 Task: Create a due date automation trigger when advanced on, on the tuesday of the week before a card is due add fields without custom field "Resume" set to a date not in this week at 11:00 AM.
Action: Mouse moved to (859, 263)
Screenshot: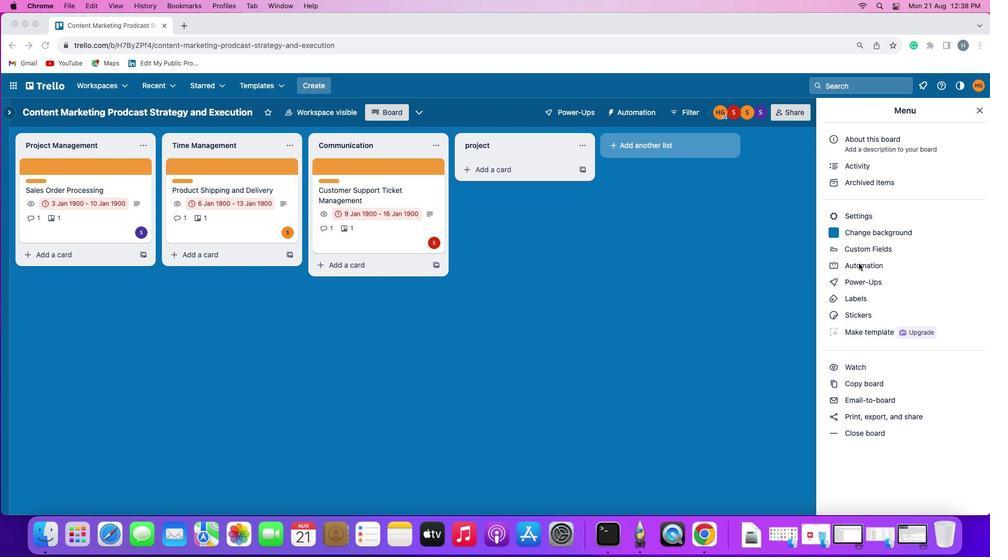 
Action: Mouse pressed left at (859, 263)
Screenshot: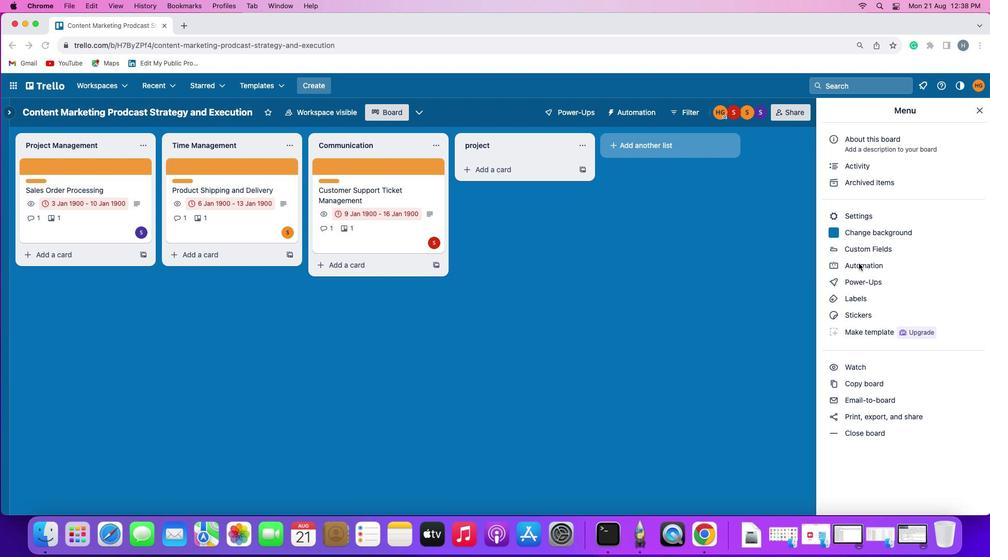 
Action: Mouse pressed left at (859, 263)
Screenshot: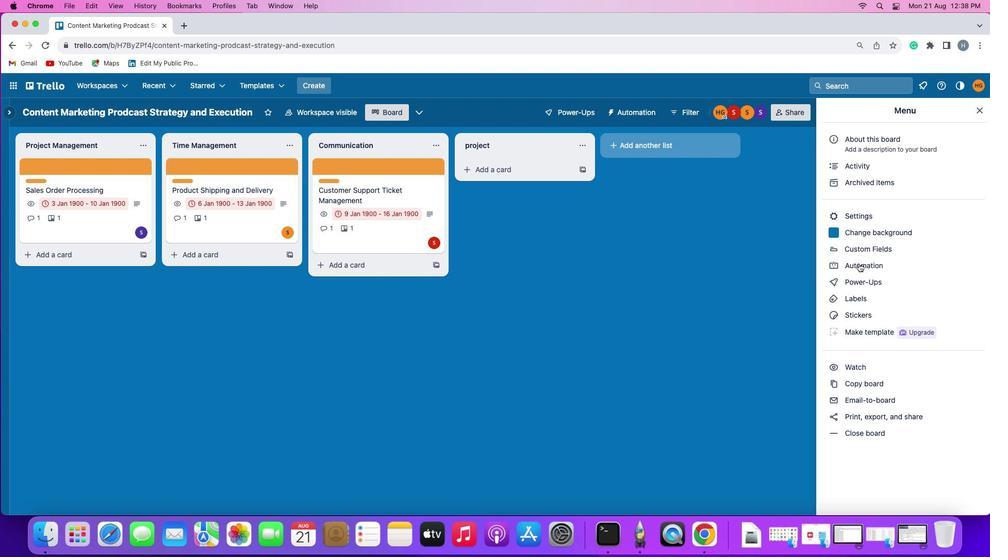 
Action: Mouse moved to (50, 241)
Screenshot: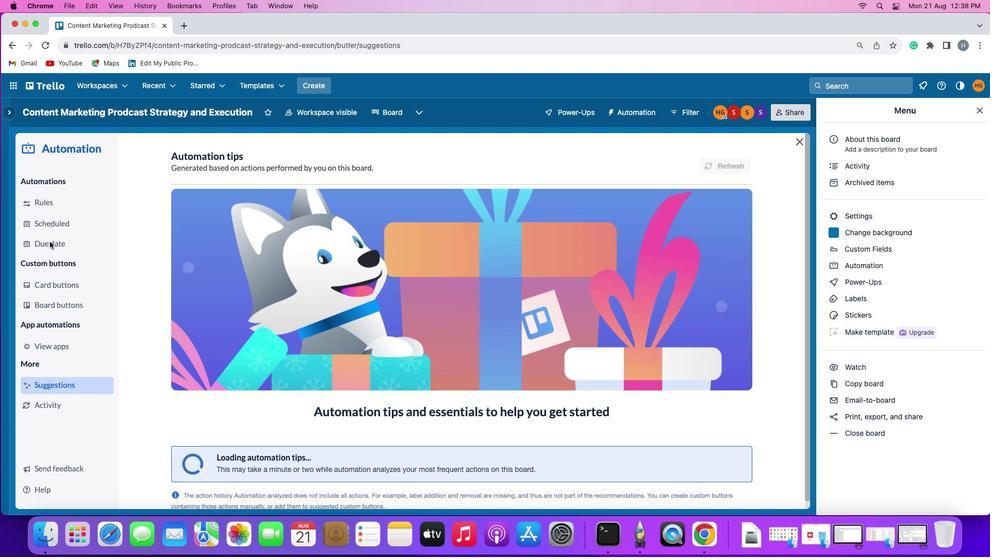
Action: Mouse pressed left at (50, 241)
Screenshot: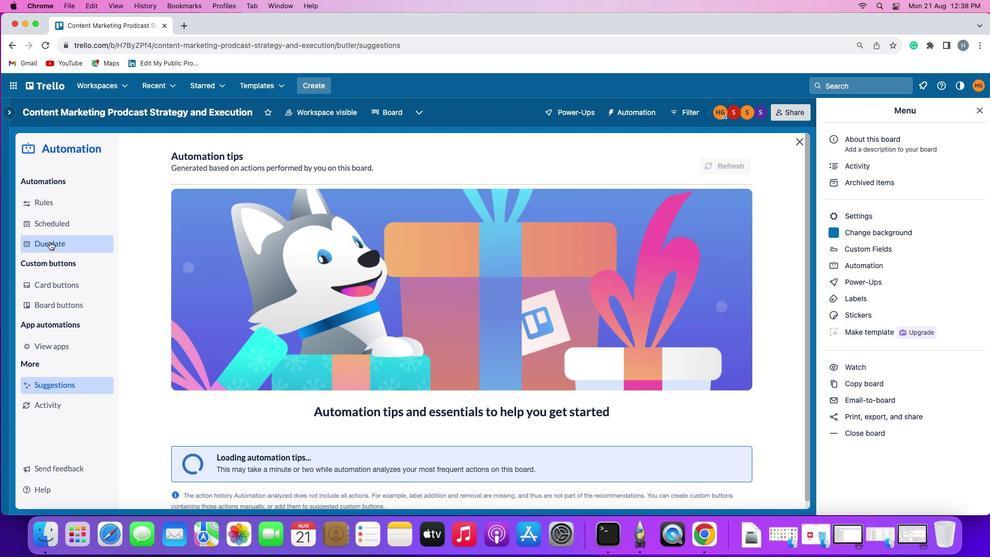 
Action: Mouse moved to (710, 155)
Screenshot: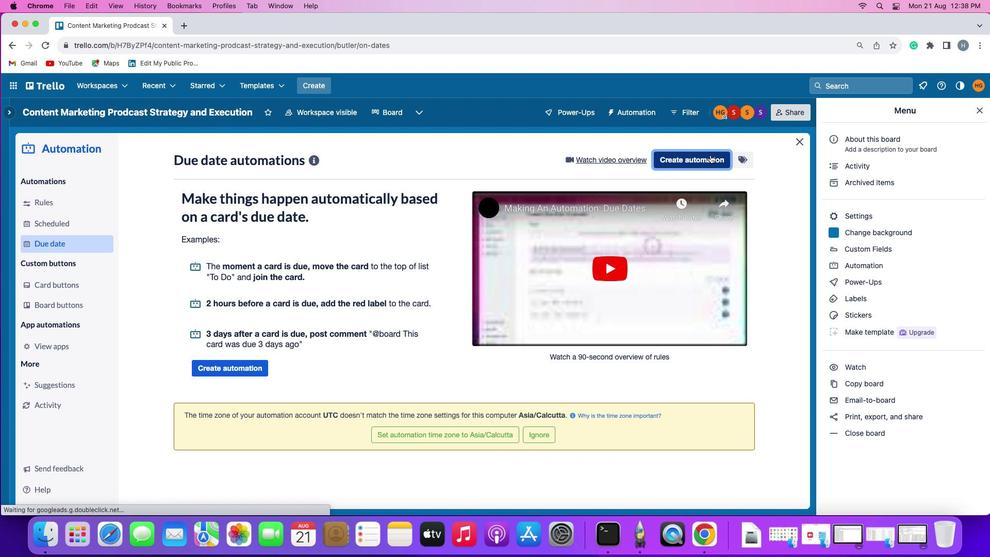 
Action: Mouse pressed left at (710, 155)
Screenshot: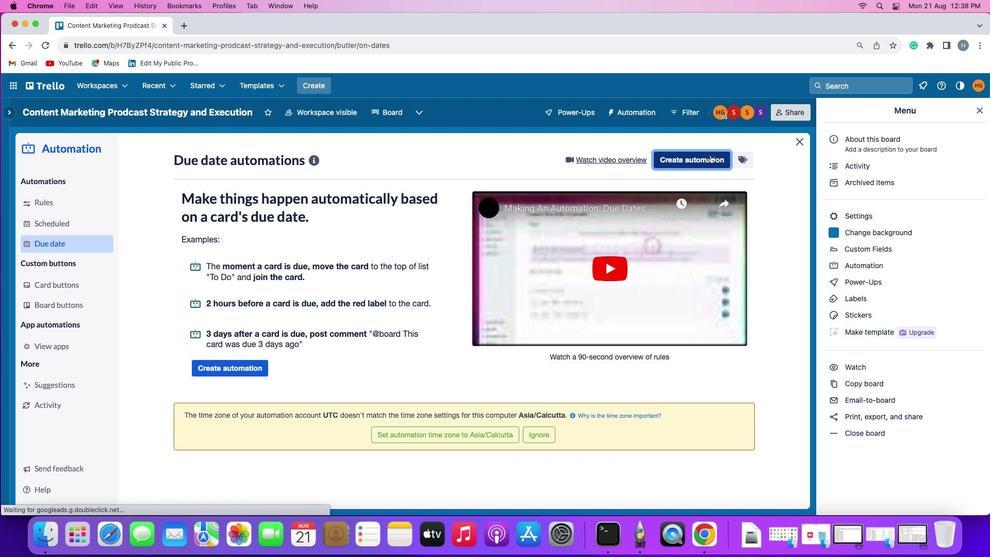
Action: Mouse moved to (197, 260)
Screenshot: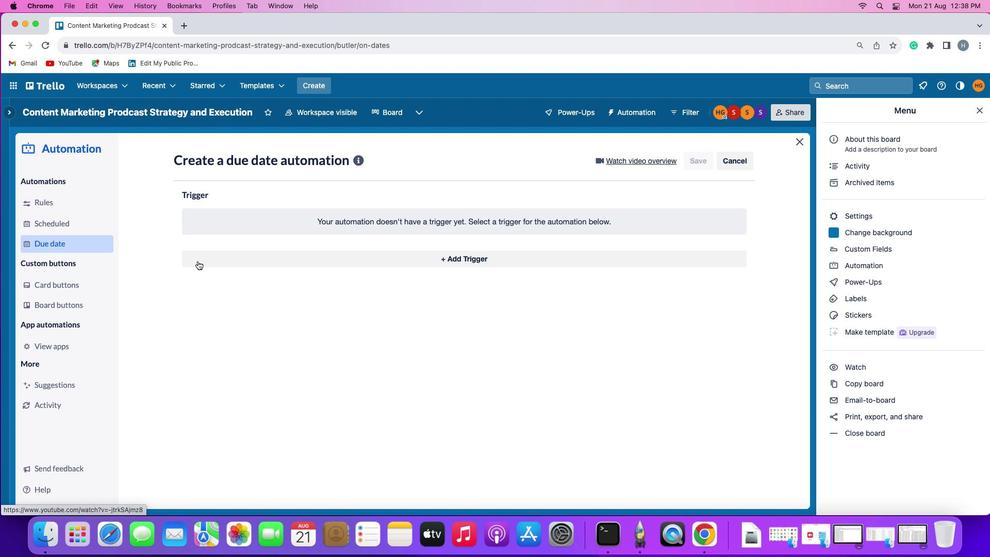 
Action: Mouse pressed left at (197, 260)
Screenshot: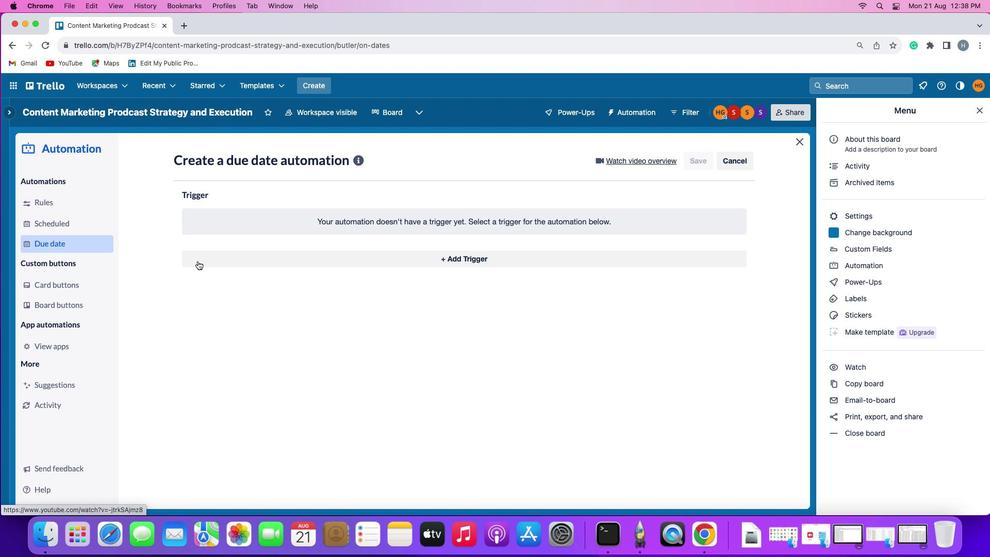 
Action: Mouse moved to (226, 456)
Screenshot: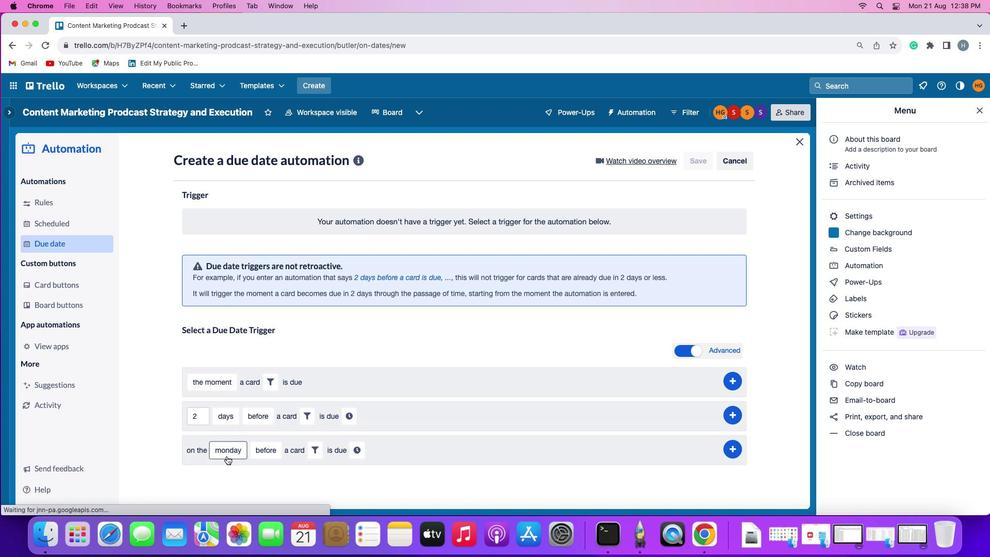 
Action: Mouse pressed left at (226, 456)
Screenshot: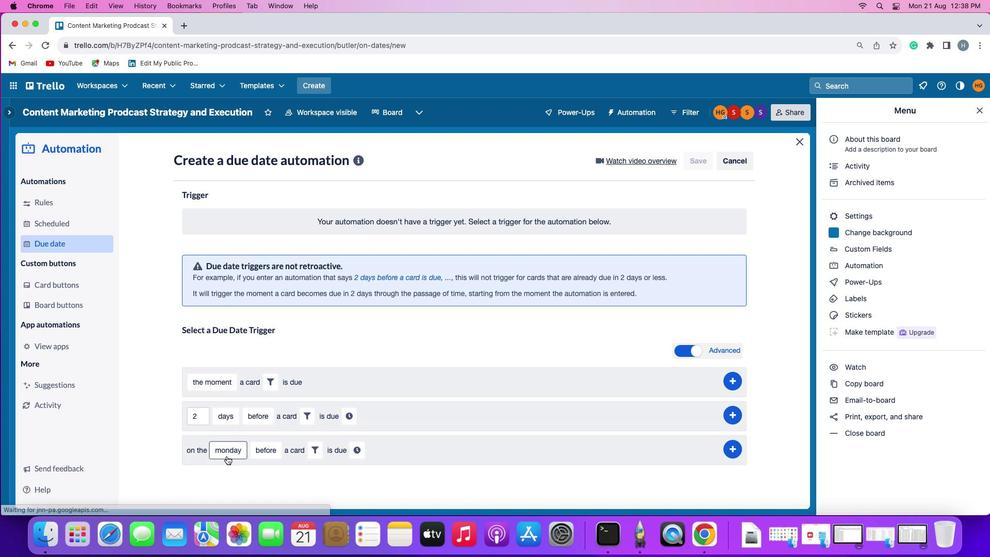 
Action: Mouse moved to (257, 332)
Screenshot: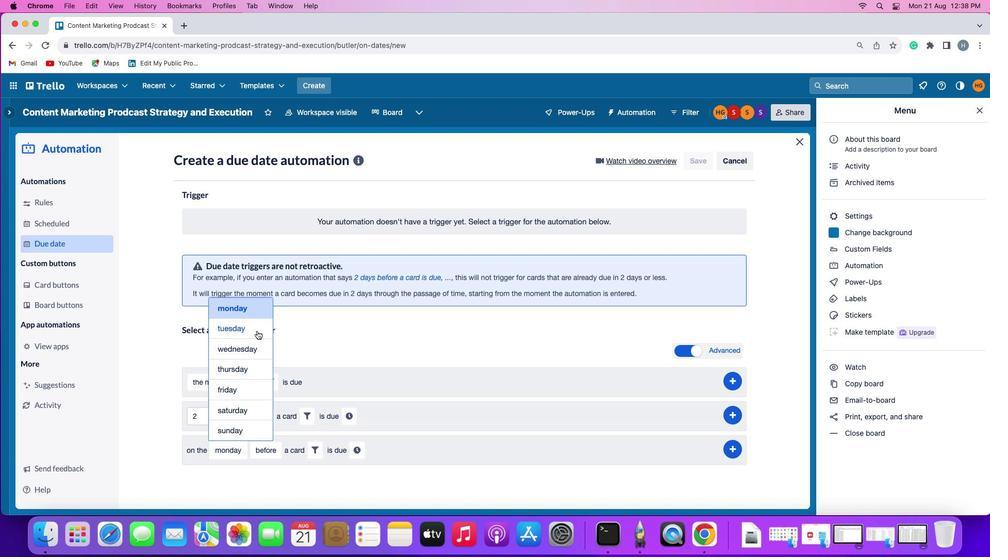 
Action: Mouse pressed left at (257, 332)
Screenshot: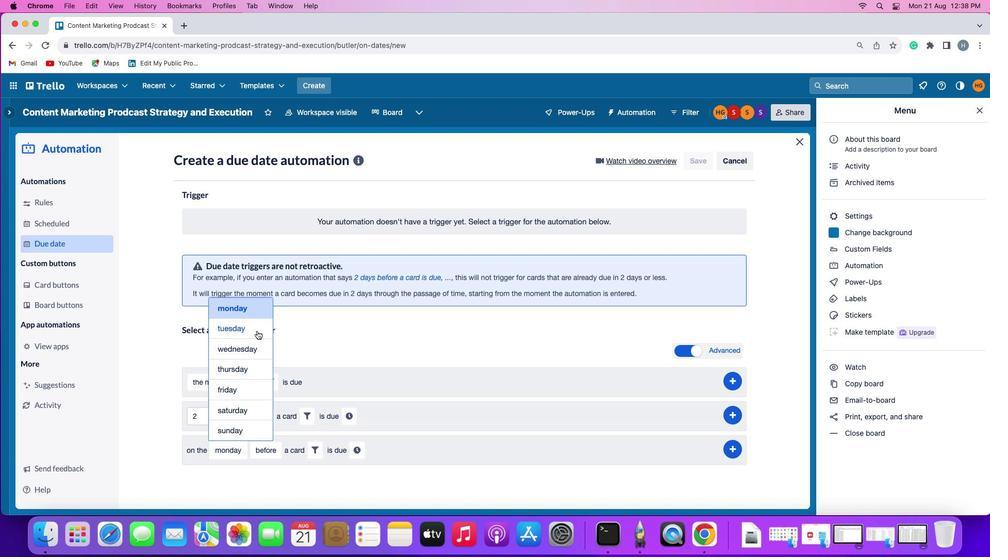 
Action: Mouse moved to (255, 450)
Screenshot: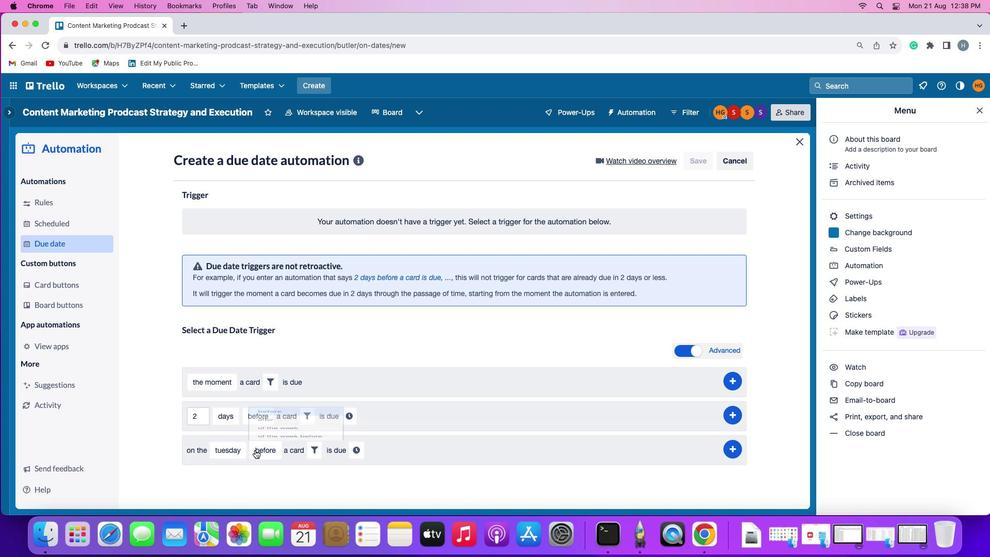 
Action: Mouse pressed left at (255, 450)
Screenshot: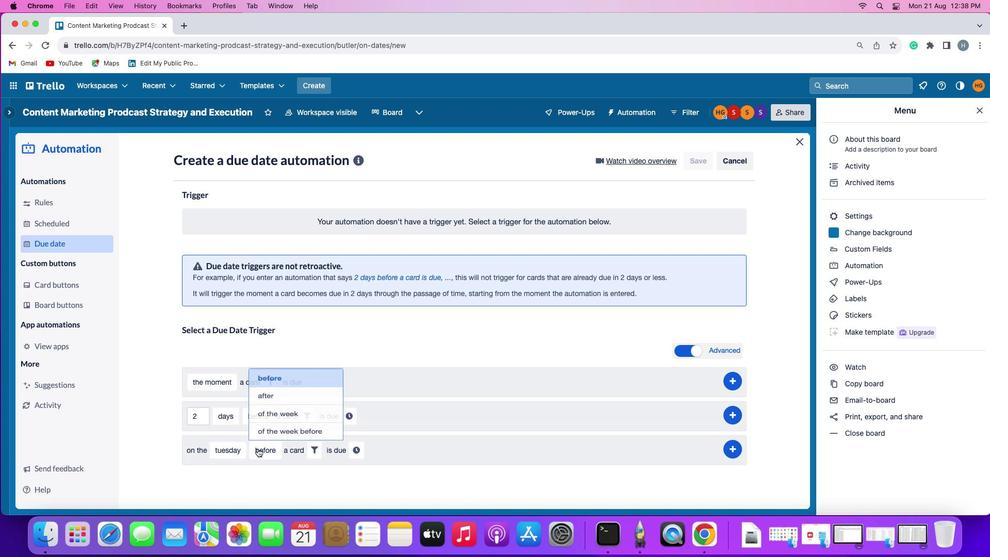 
Action: Mouse moved to (283, 436)
Screenshot: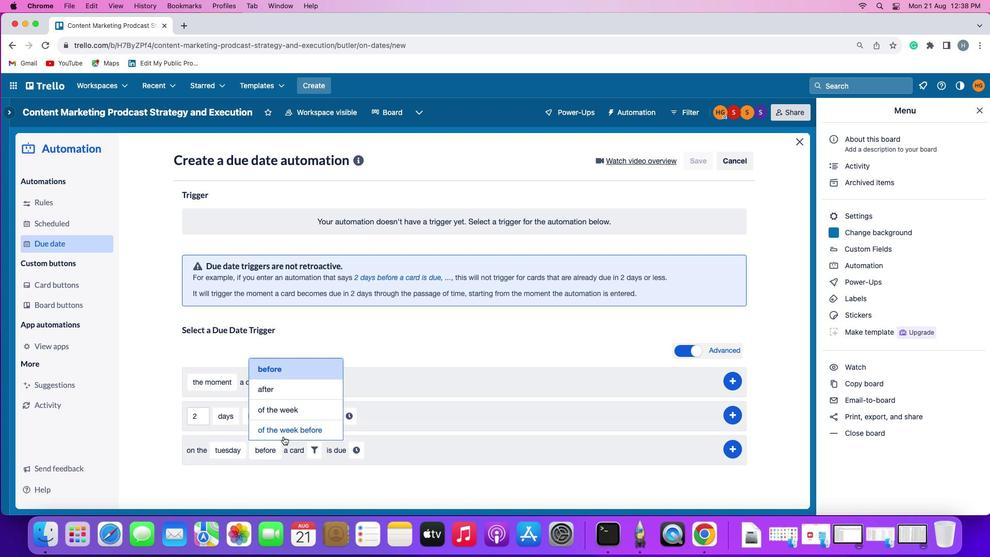 
Action: Mouse pressed left at (283, 436)
Screenshot: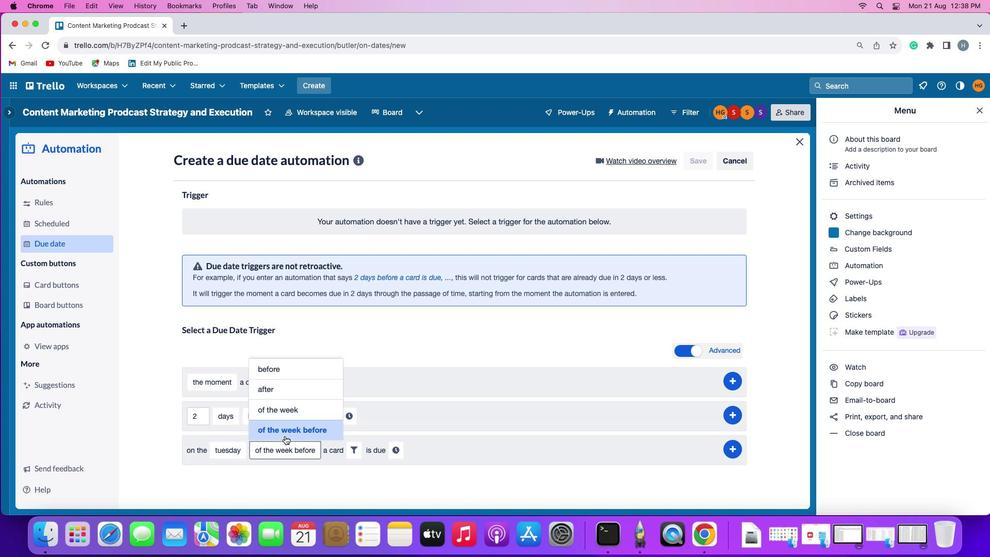 
Action: Mouse moved to (356, 452)
Screenshot: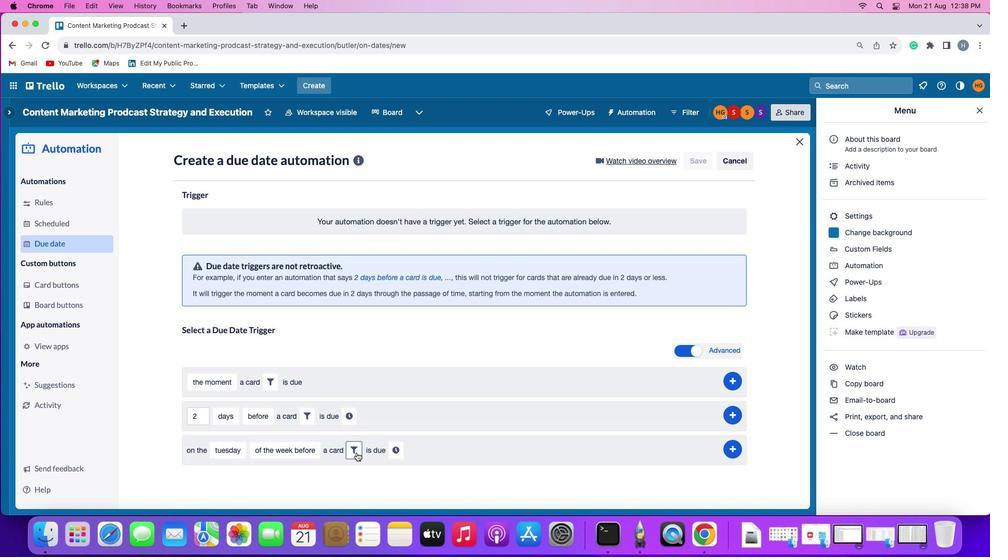 
Action: Mouse pressed left at (356, 452)
Screenshot: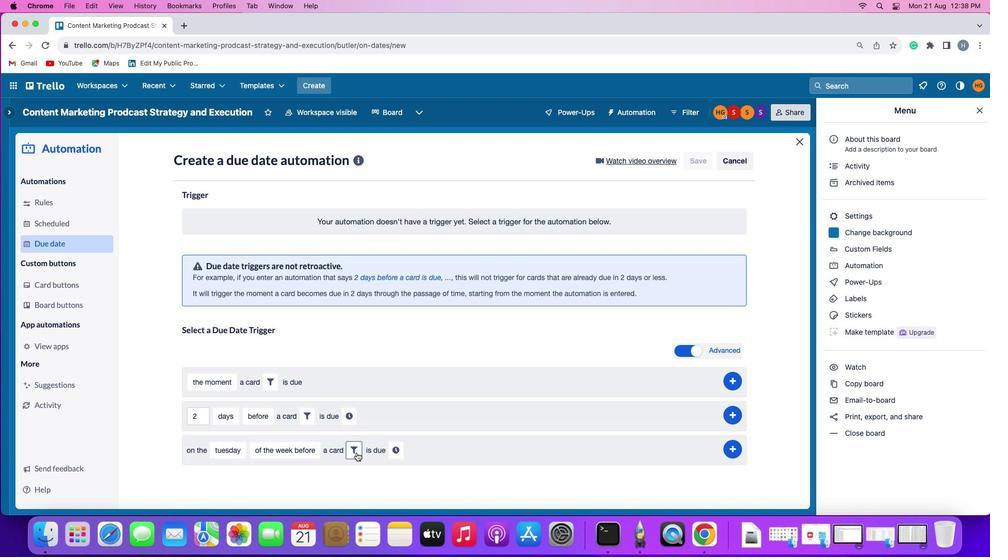 
Action: Mouse moved to (528, 481)
Screenshot: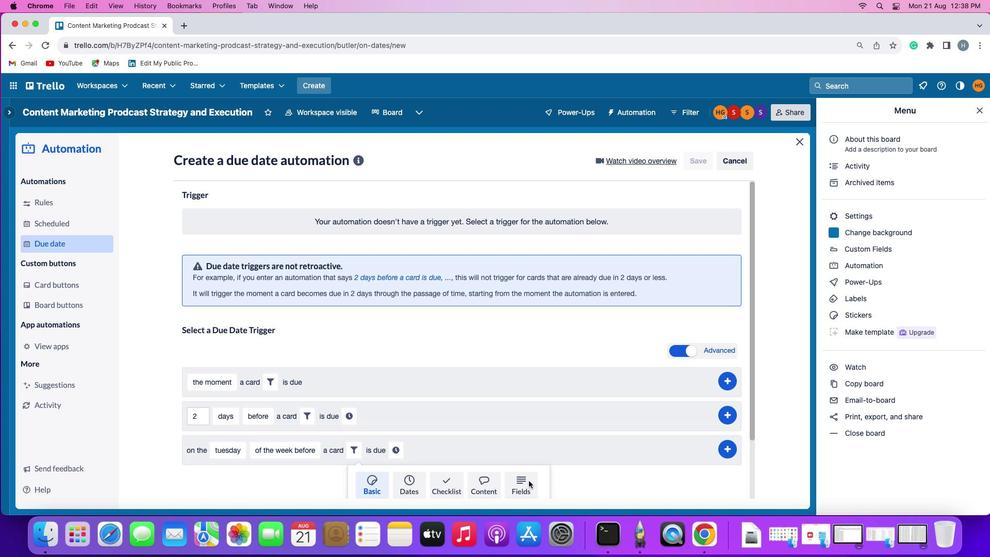 
Action: Mouse pressed left at (528, 481)
Screenshot: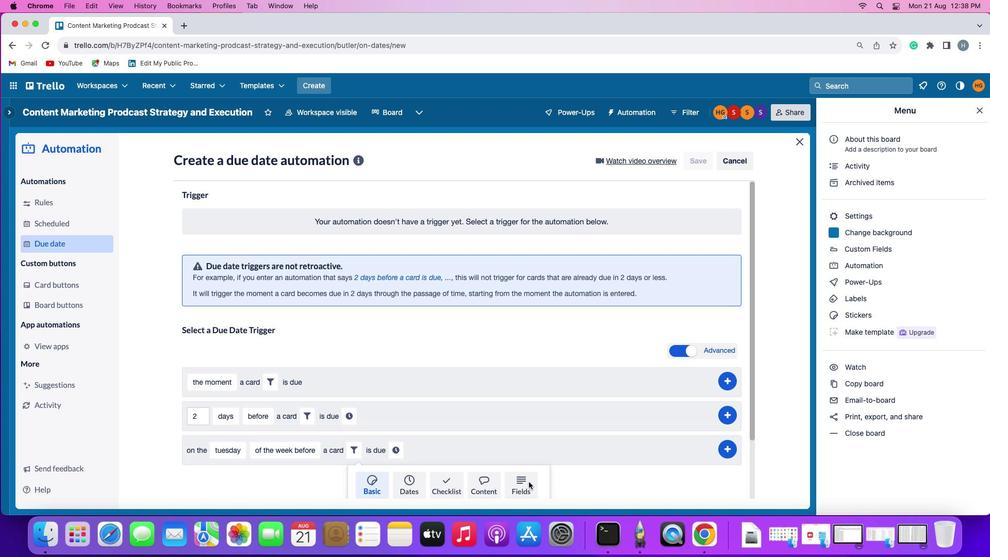 
Action: Mouse moved to (326, 476)
Screenshot: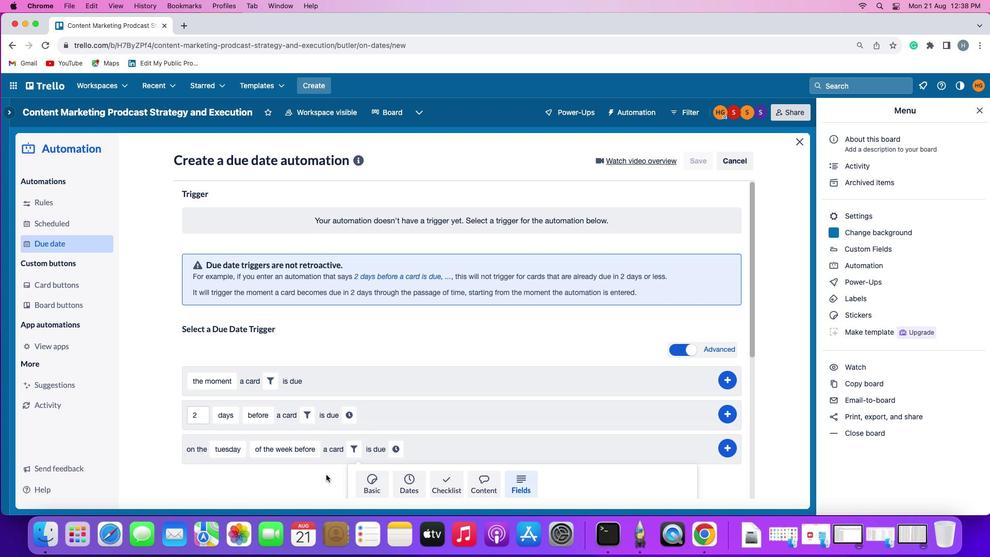 
Action: Mouse scrolled (326, 476) with delta (0, 0)
Screenshot: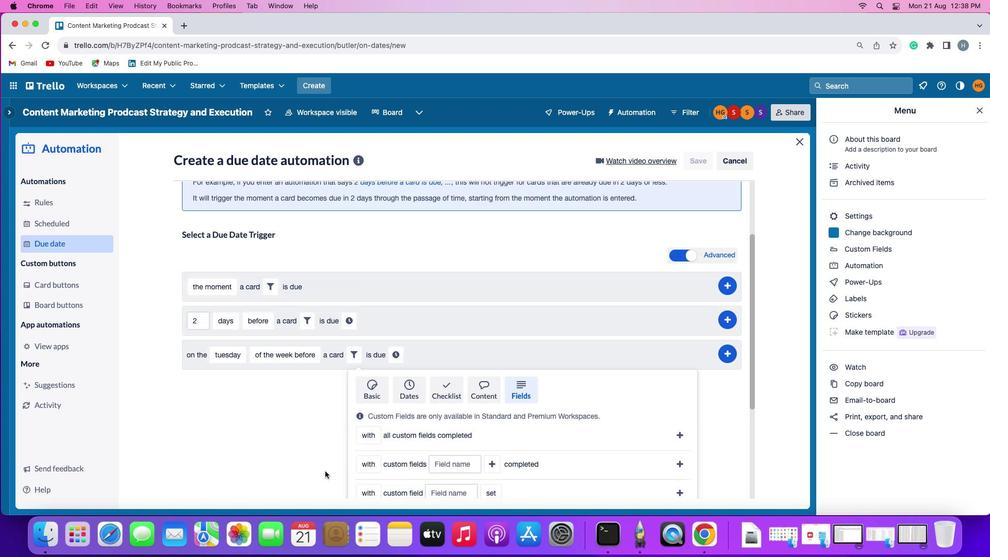 
Action: Mouse scrolled (326, 476) with delta (0, 0)
Screenshot: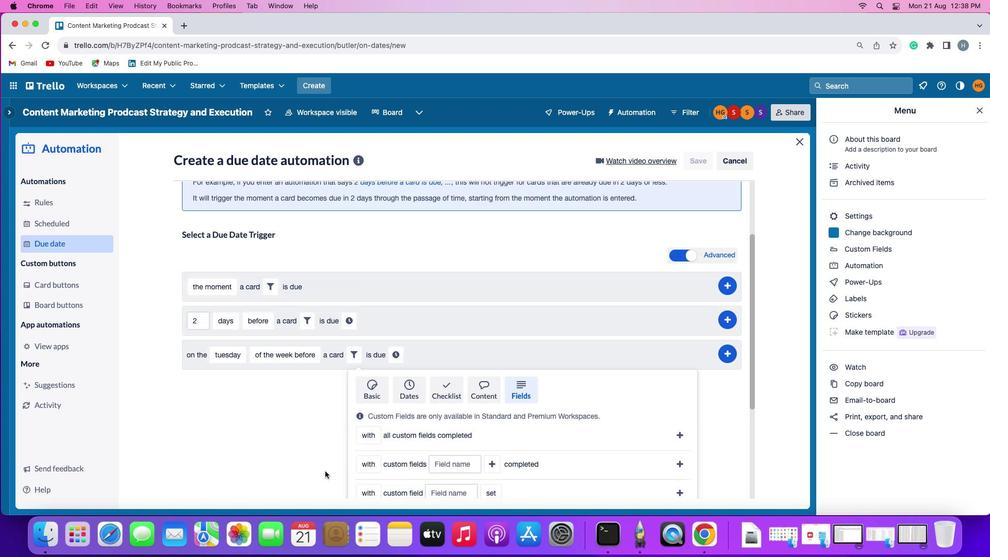 
Action: Mouse scrolled (326, 476) with delta (0, -1)
Screenshot: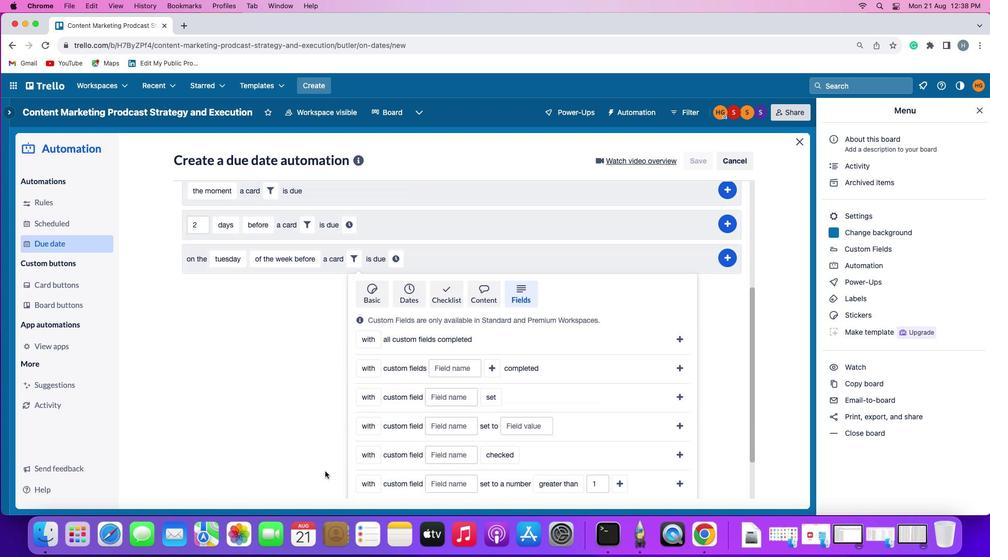 
Action: Mouse moved to (326, 475)
Screenshot: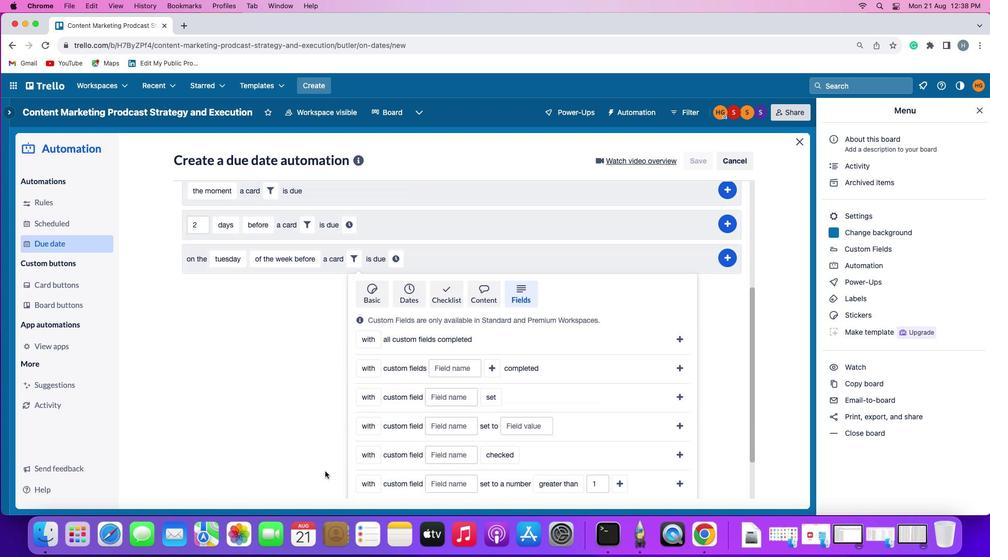 
Action: Mouse scrolled (326, 475) with delta (0, -2)
Screenshot: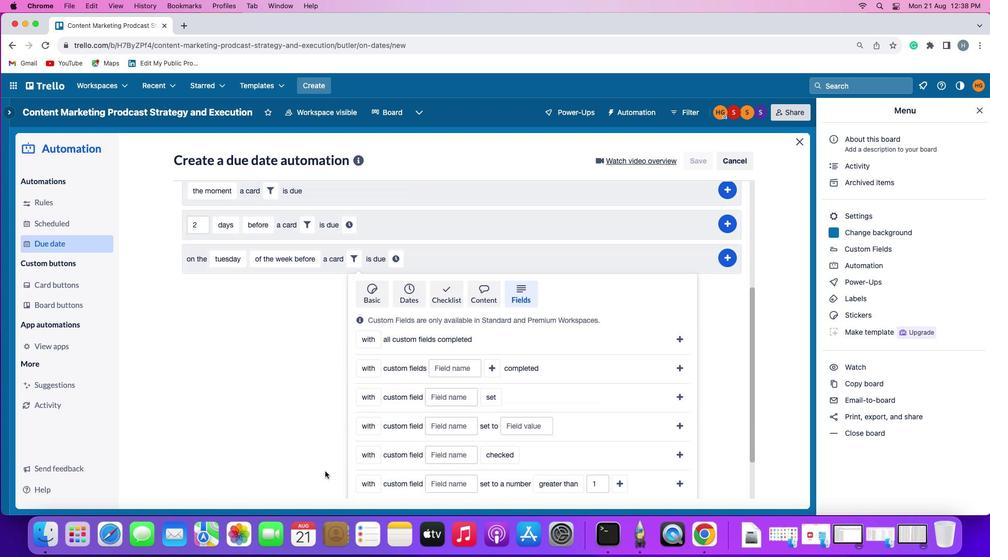 
Action: Mouse moved to (324, 471)
Screenshot: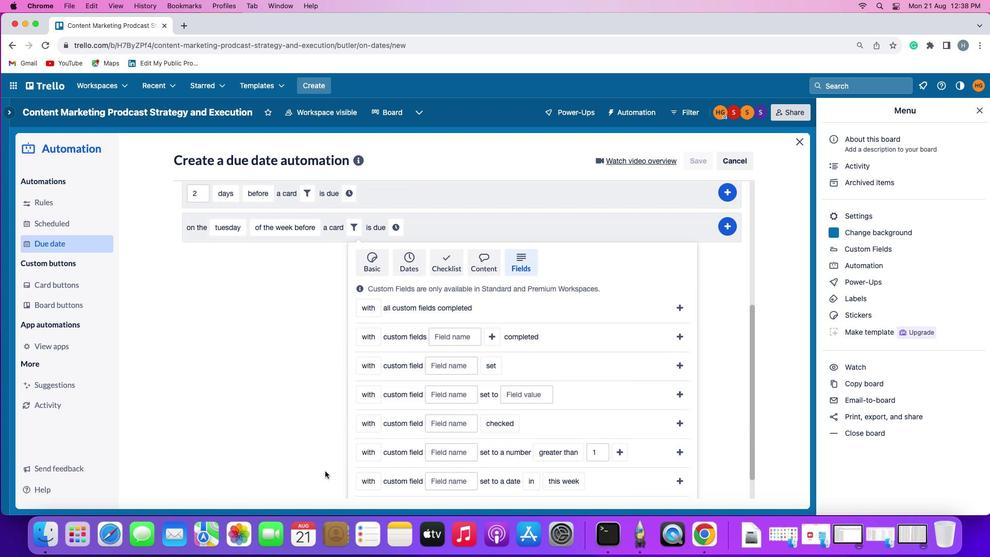 
Action: Mouse scrolled (324, 471) with delta (0, 0)
Screenshot: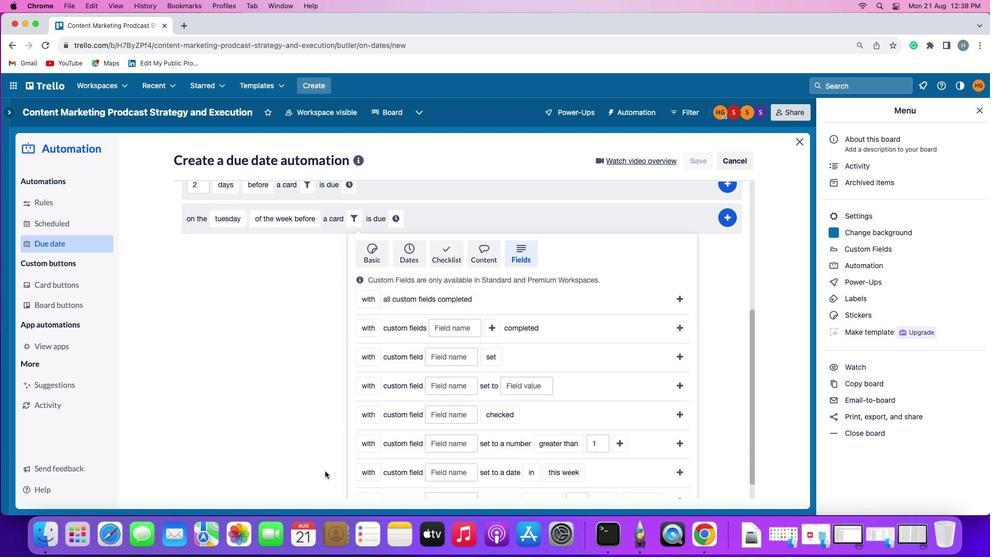 
Action: Mouse scrolled (324, 471) with delta (0, 0)
Screenshot: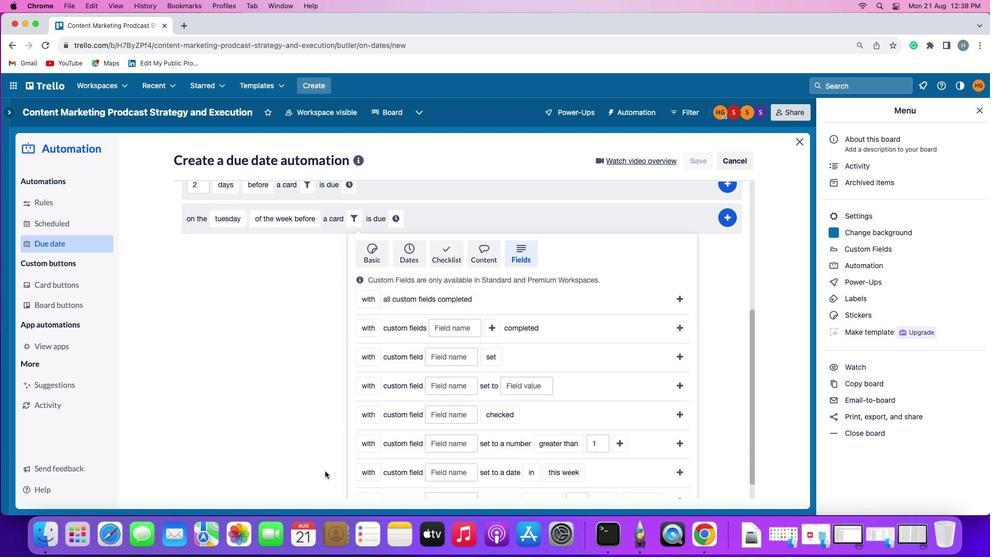 
Action: Mouse scrolled (324, 471) with delta (0, -1)
Screenshot: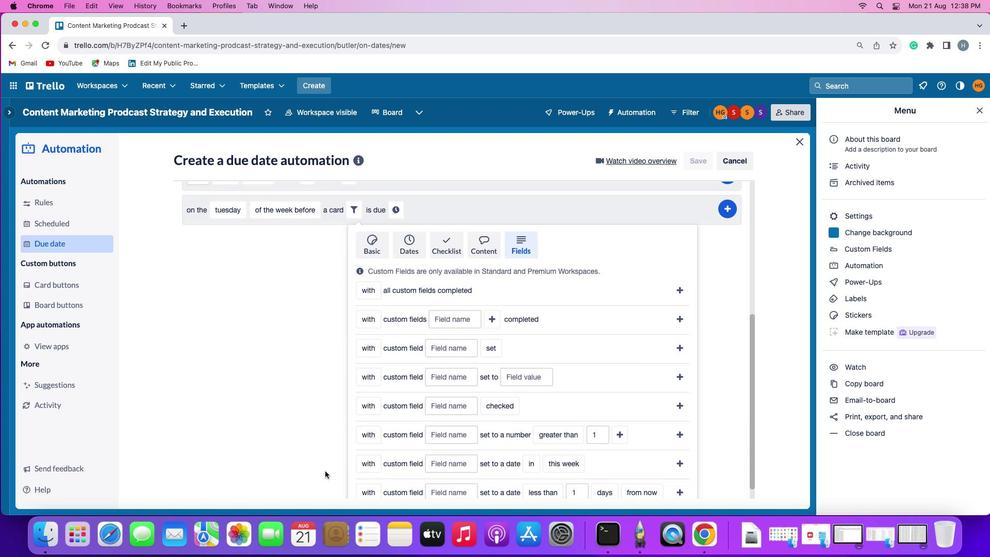 
Action: Mouse moved to (324, 471)
Screenshot: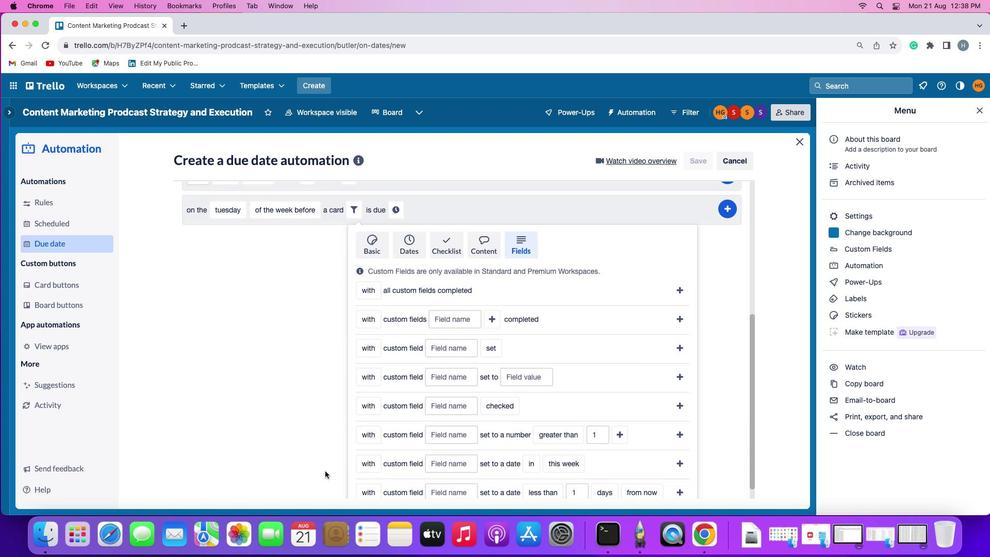 
Action: Mouse scrolled (324, 471) with delta (0, -2)
Screenshot: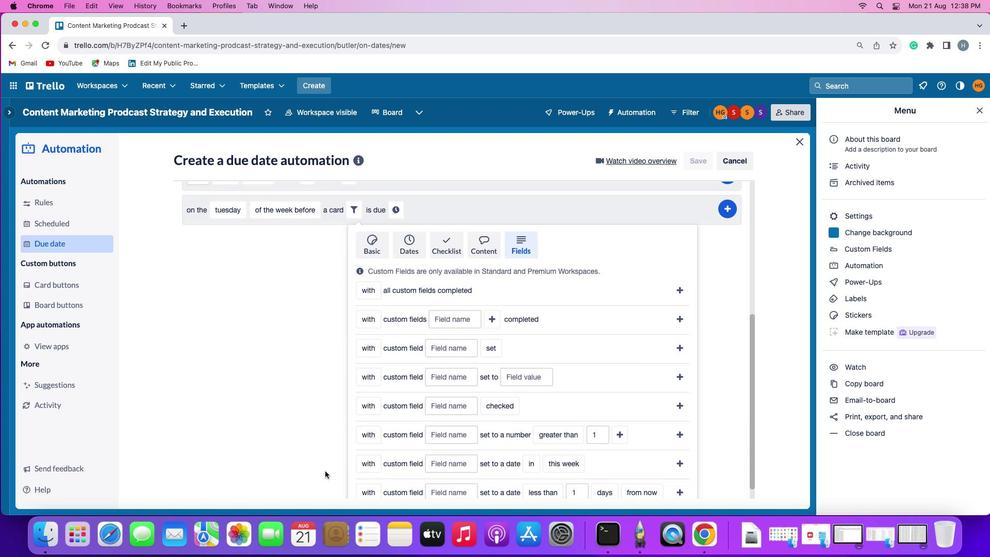 
Action: Mouse scrolled (324, 471) with delta (0, -3)
Screenshot: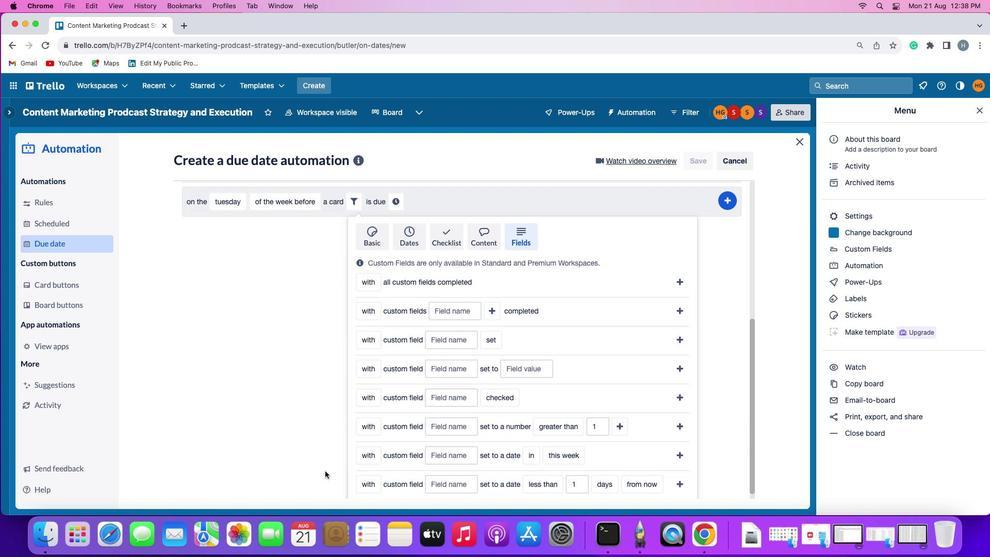 
Action: Mouse scrolled (324, 471) with delta (0, 0)
Screenshot: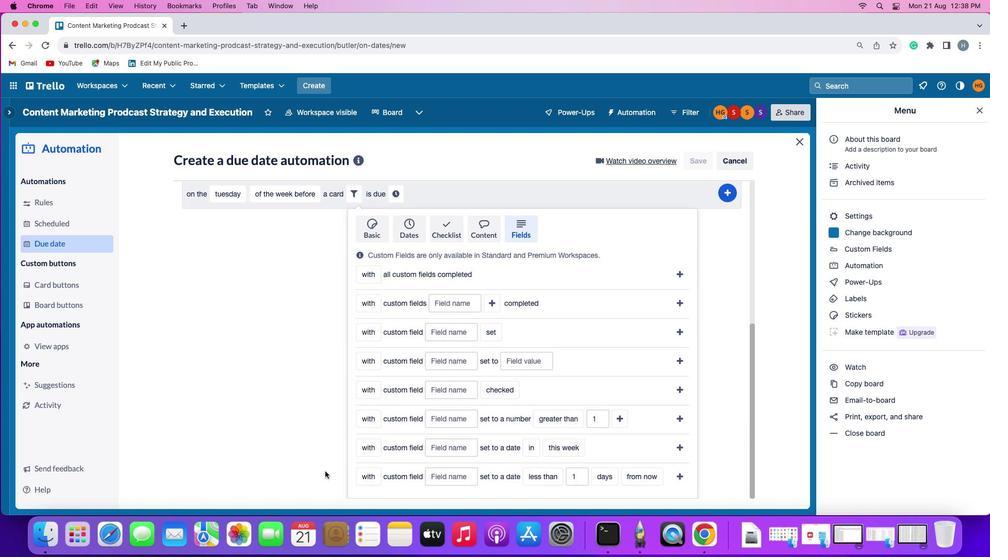 
Action: Mouse scrolled (324, 471) with delta (0, 0)
Screenshot: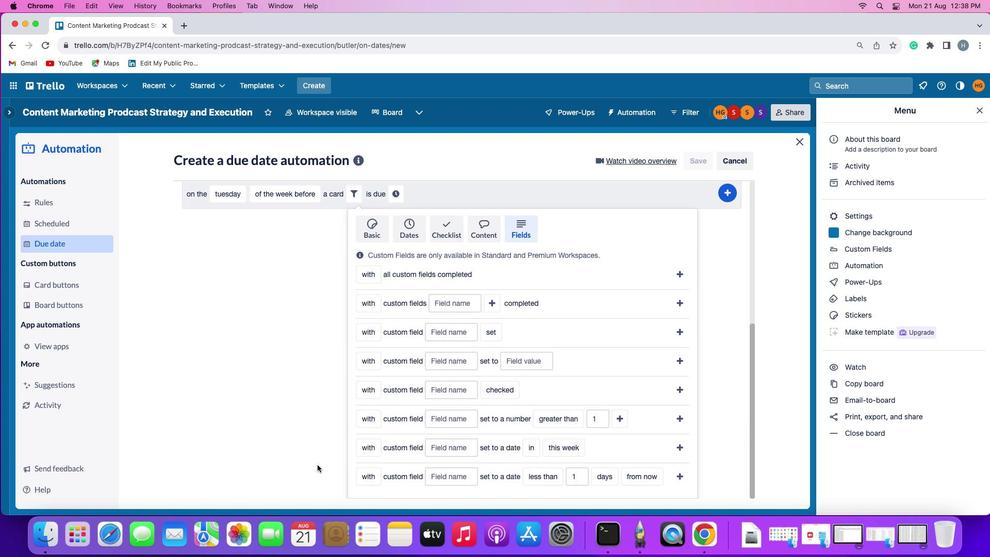 
Action: Mouse scrolled (324, 471) with delta (0, -1)
Screenshot: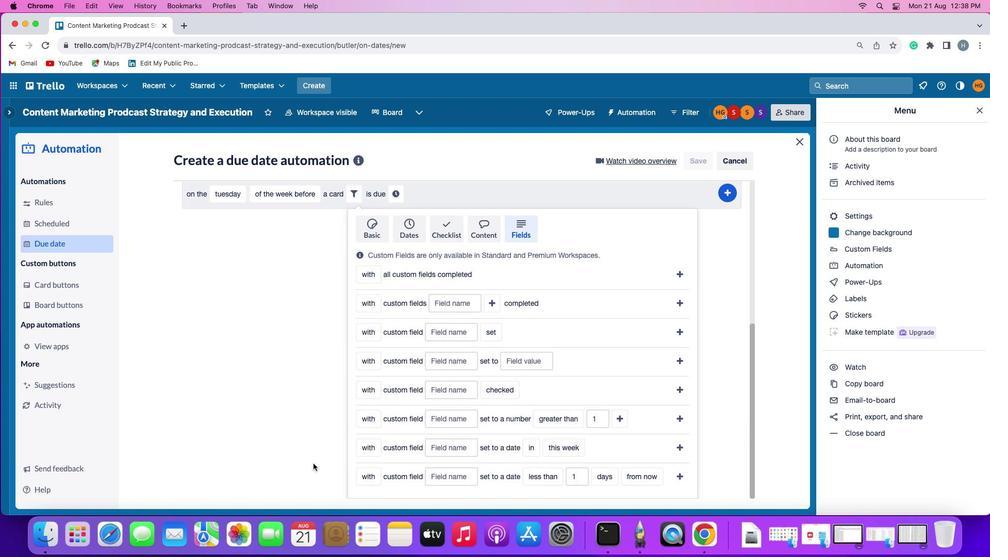 
Action: Mouse scrolled (324, 471) with delta (0, -2)
Screenshot: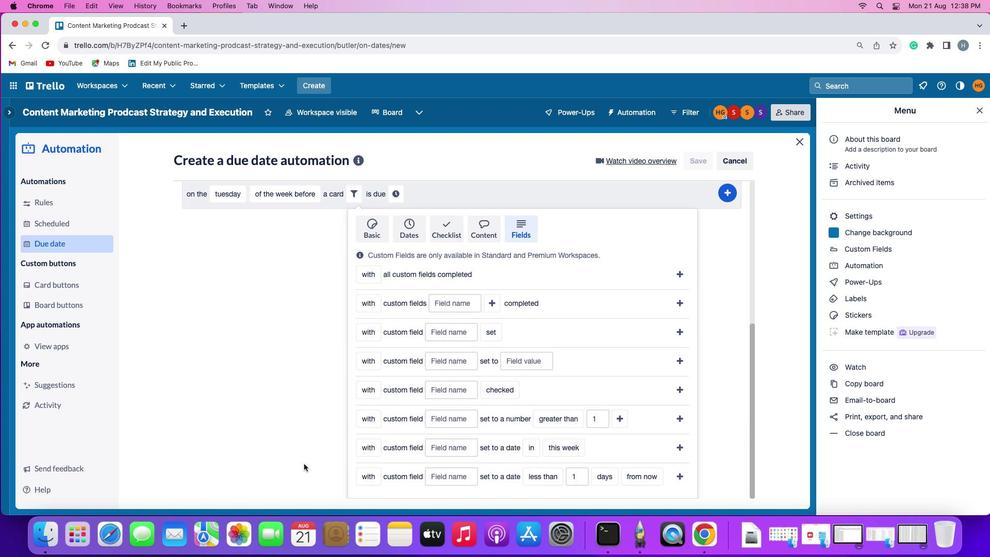 
Action: Mouse moved to (375, 440)
Screenshot: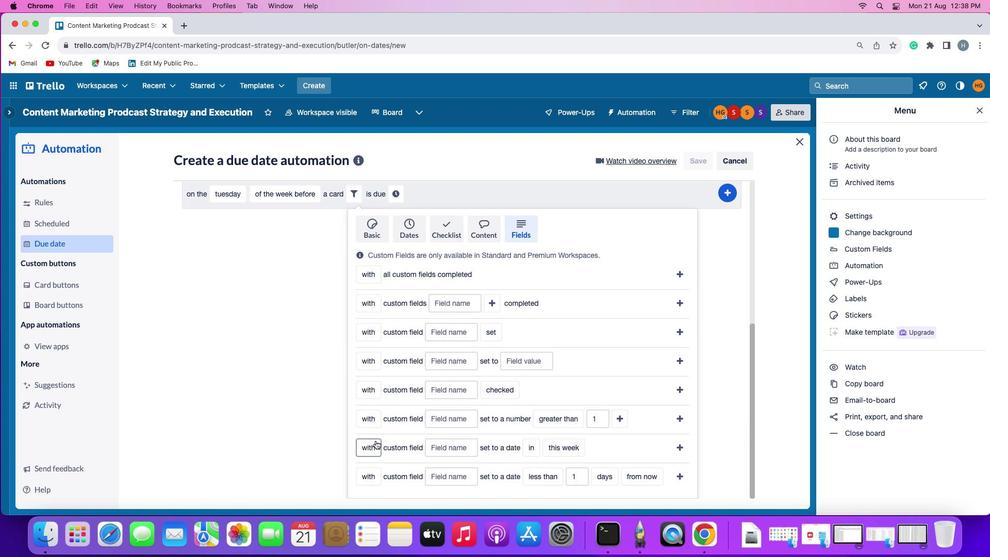 
Action: Mouse pressed left at (375, 440)
Screenshot: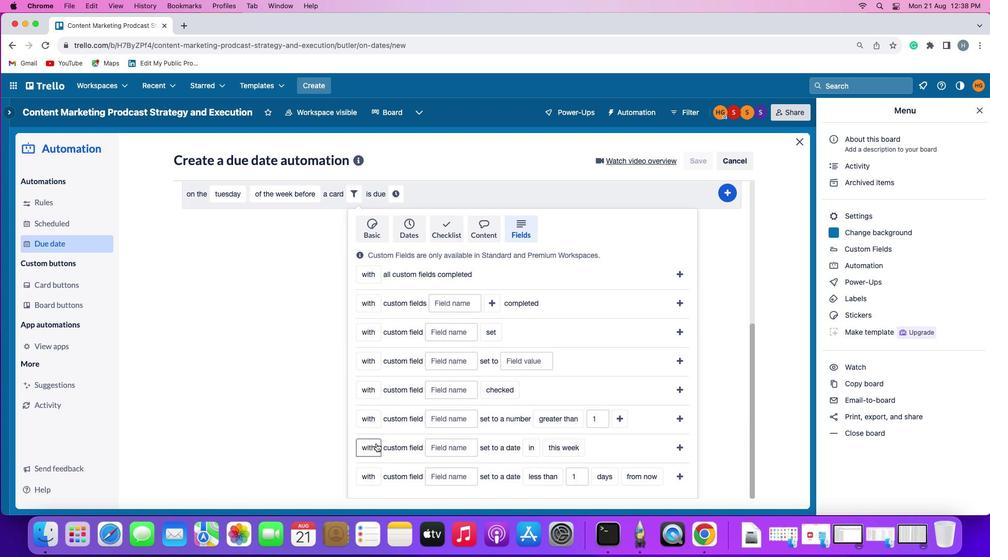 
Action: Mouse moved to (377, 487)
Screenshot: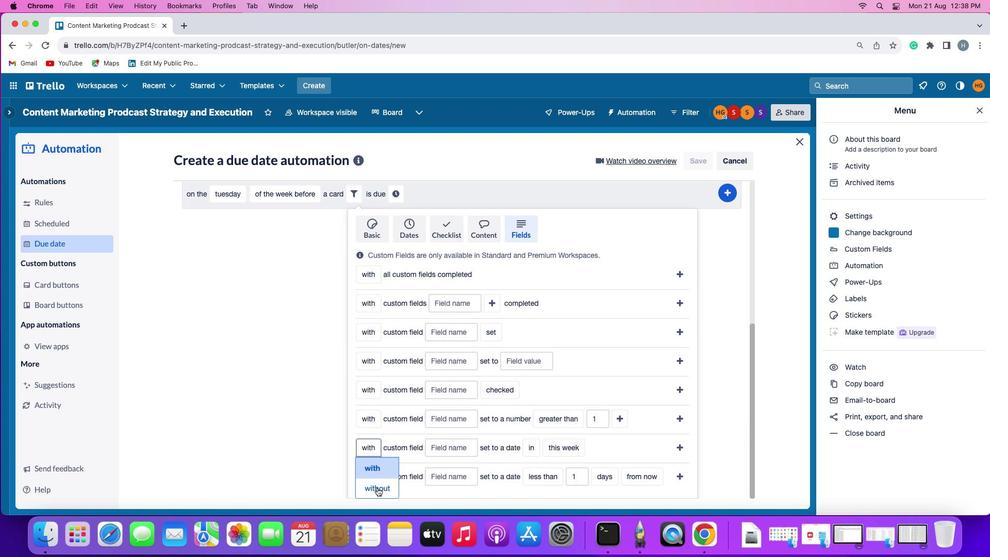 
Action: Mouse pressed left at (377, 487)
Screenshot: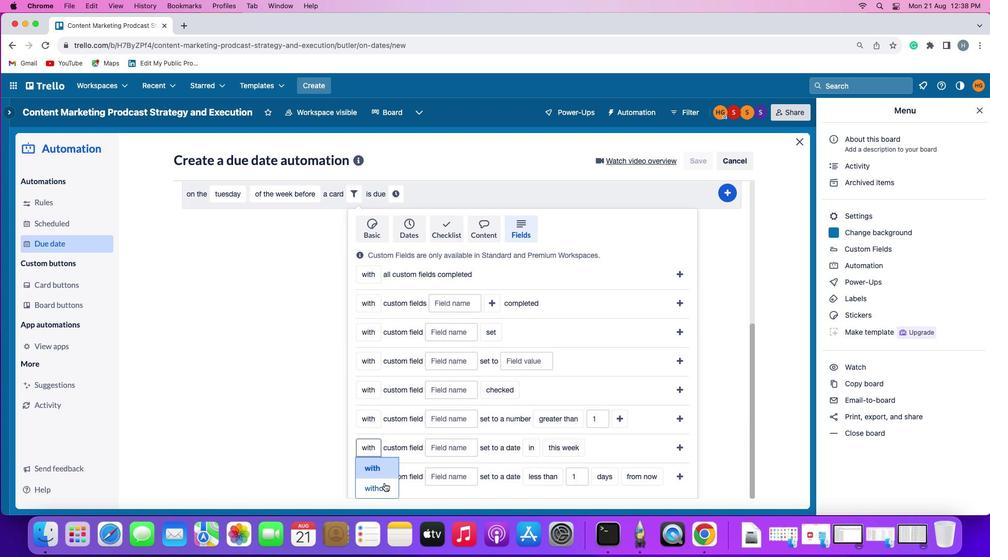 
Action: Mouse moved to (471, 445)
Screenshot: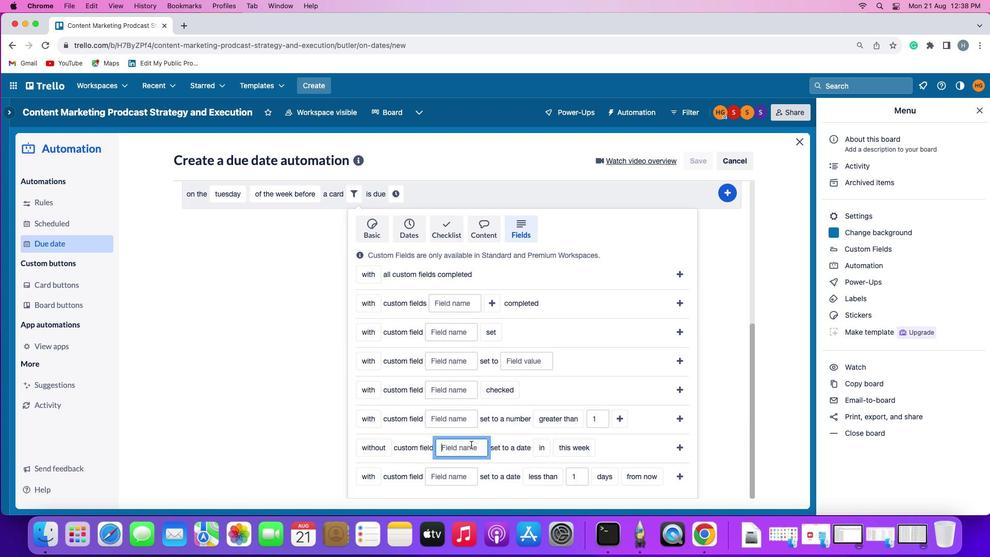 
Action: Mouse pressed left at (471, 445)
Screenshot: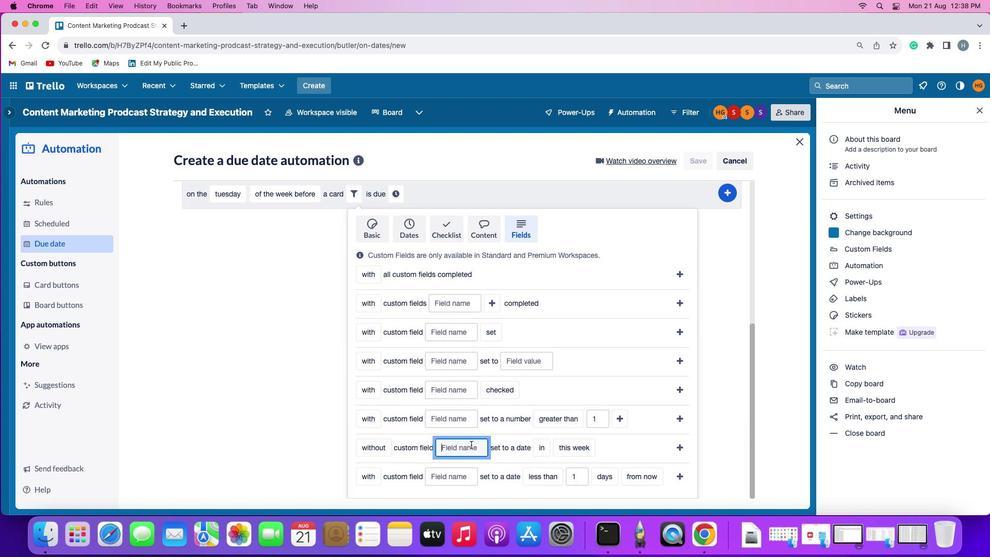 
Action: Mouse moved to (449, 453)
Screenshot: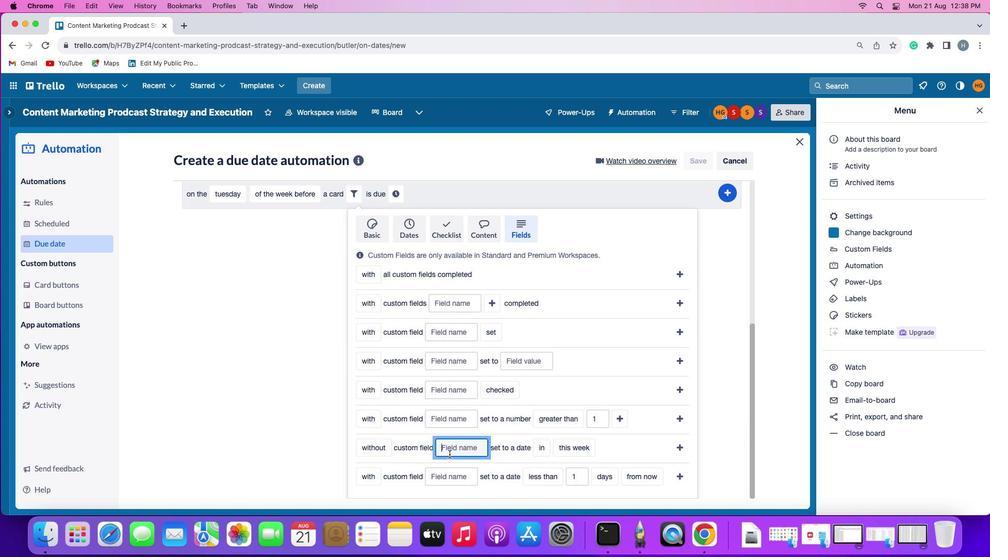 
Action: Key pressed Key.shift'R''e''s''u''m''e'
Screenshot: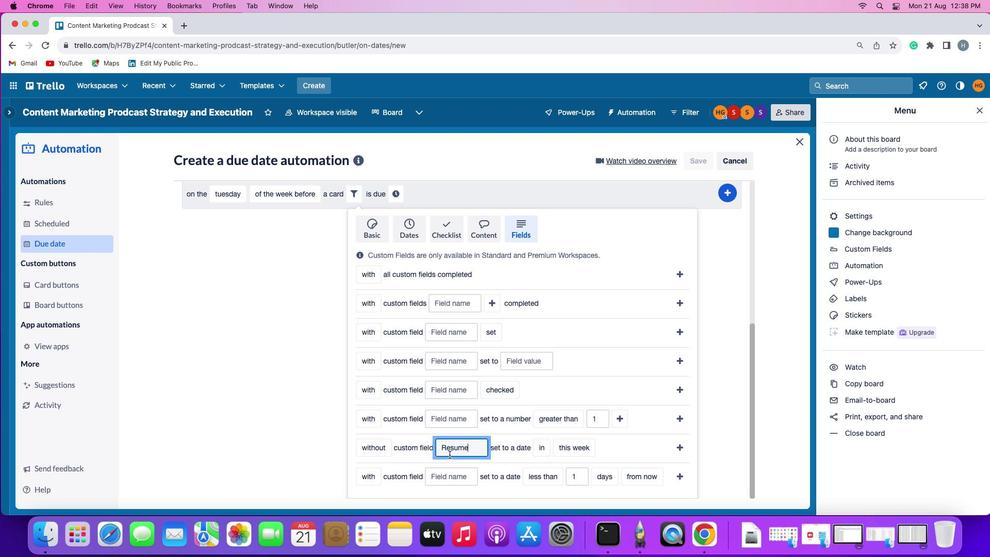 
Action: Mouse moved to (551, 445)
Screenshot: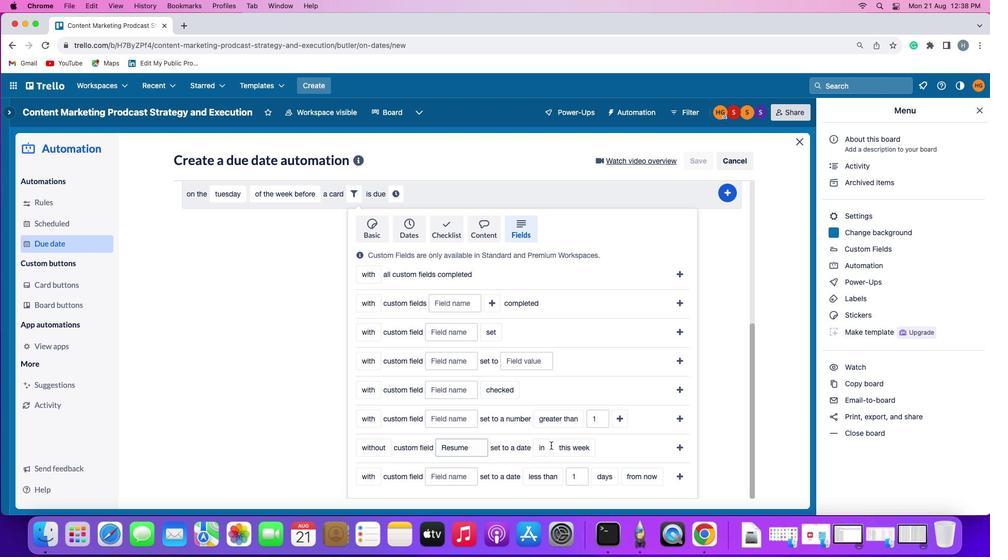 
Action: Mouse pressed left at (551, 445)
Screenshot: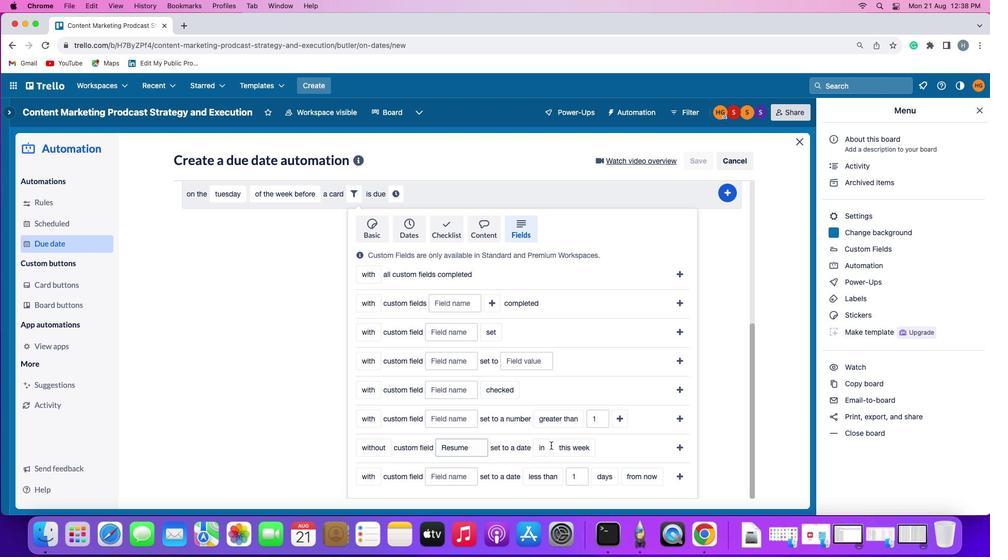 
Action: Mouse moved to (541, 441)
Screenshot: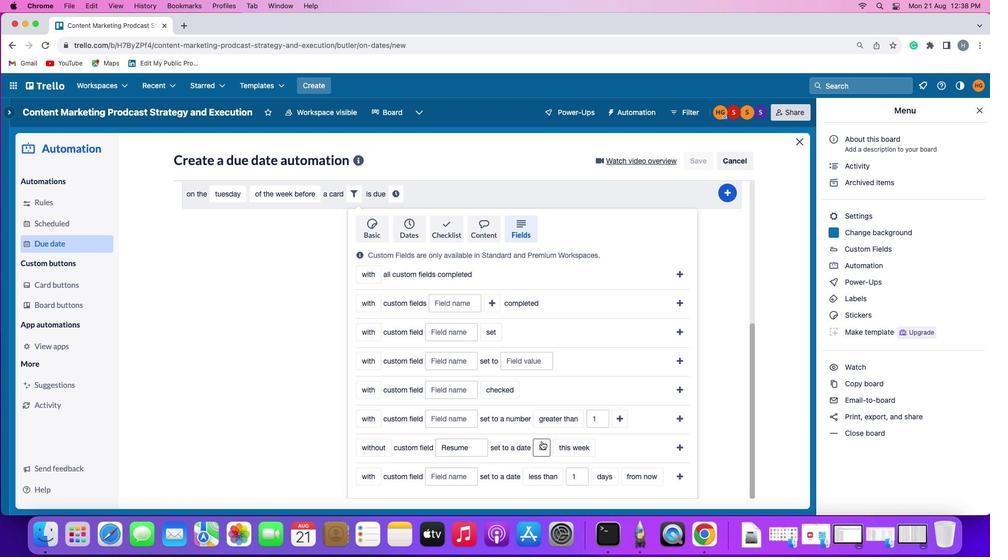 
Action: Mouse pressed left at (541, 441)
Screenshot: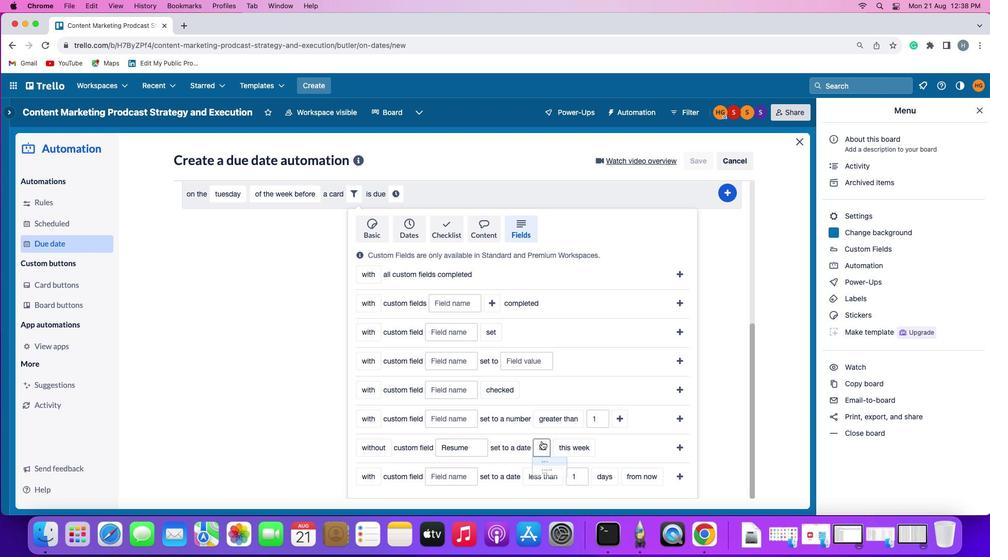 
Action: Mouse moved to (550, 488)
Screenshot: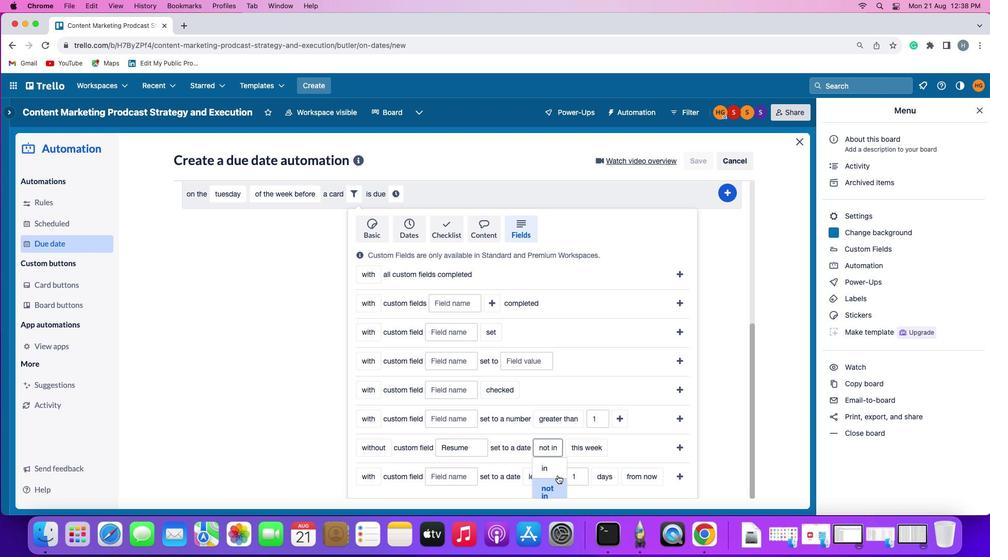 
Action: Mouse pressed left at (550, 488)
Screenshot: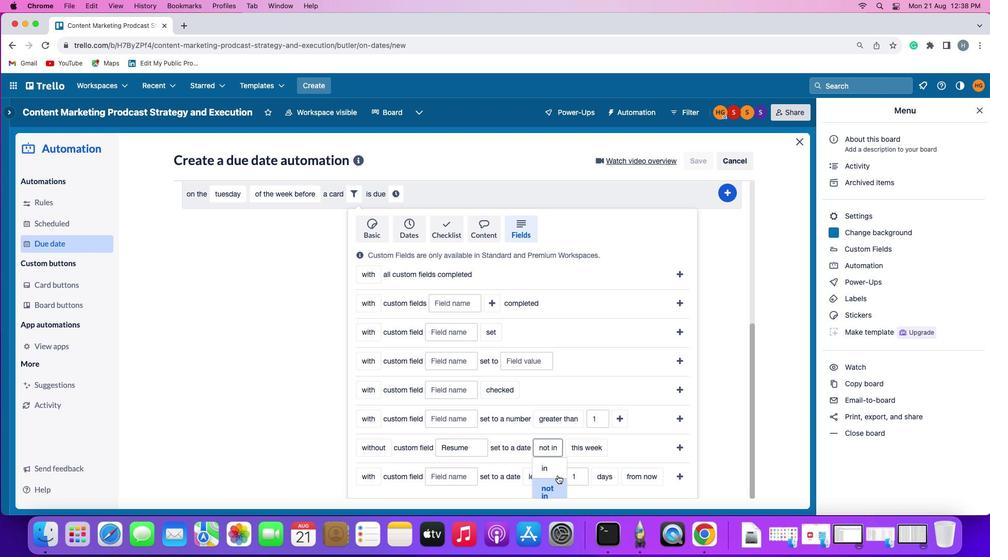 
Action: Mouse moved to (572, 448)
Screenshot: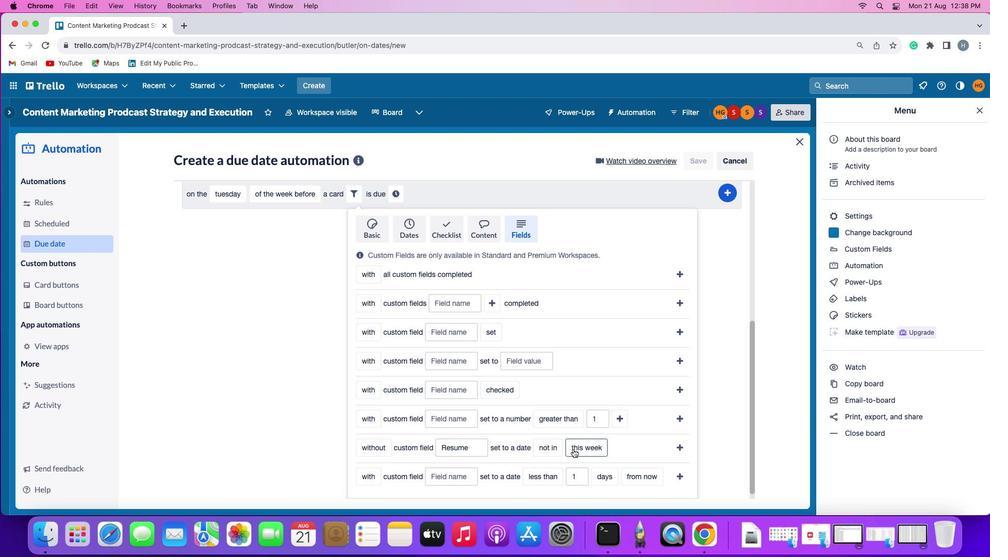 
Action: Mouse pressed left at (572, 448)
Screenshot: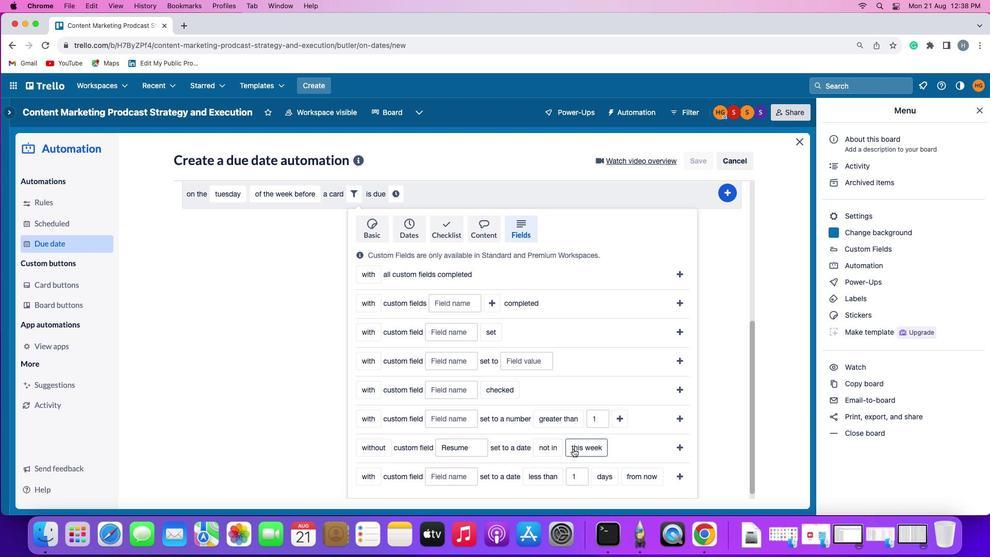 
Action: Mouse moved to (593, 457)
Screenshot: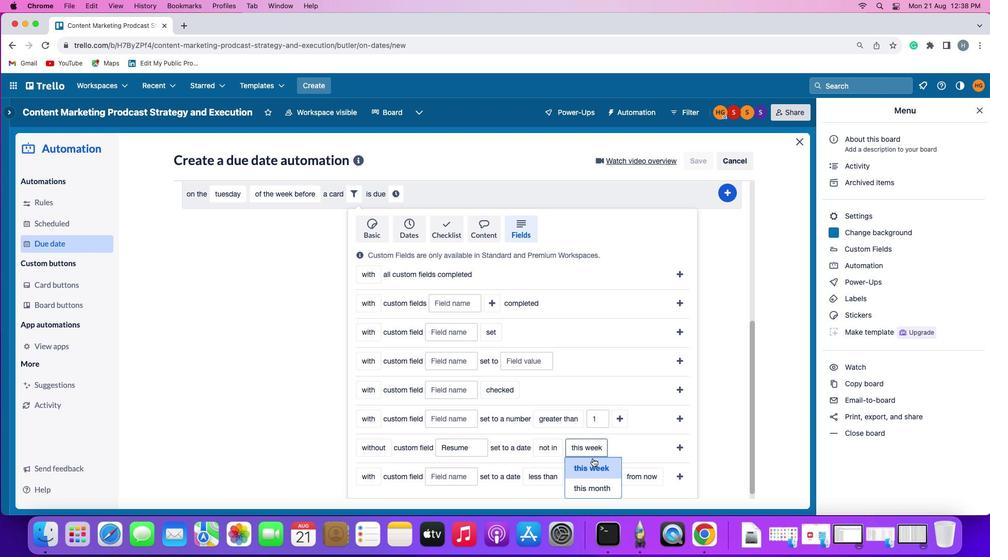 
Action: Mouse pressed left at (593, 457)
Screenshot: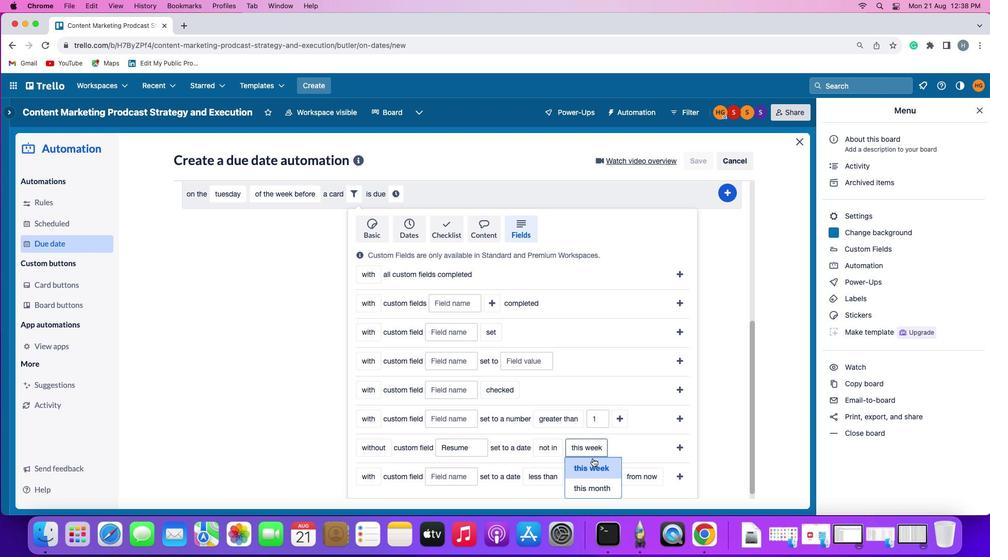 
Action: Mouse moved to (676, 444)
Screenshot: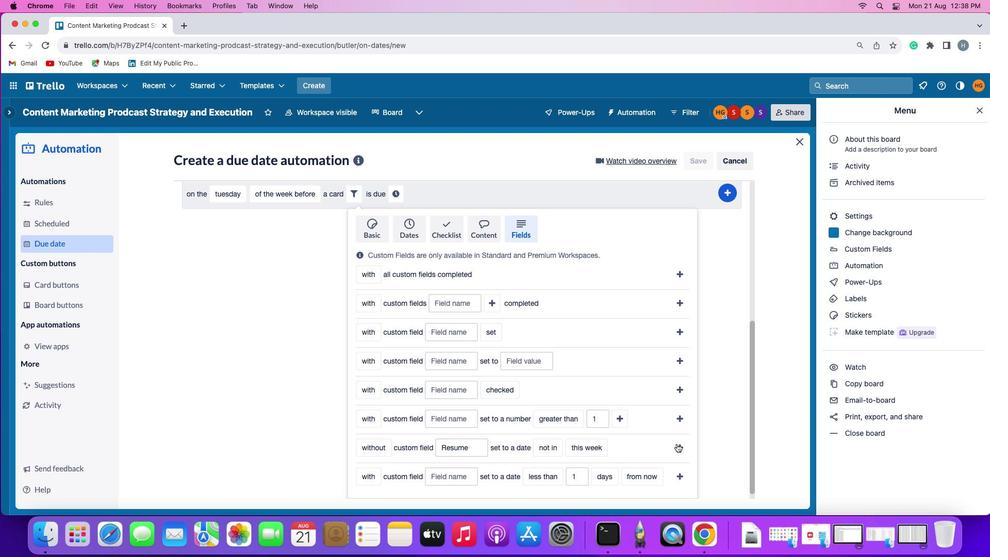 
Action: Mouse pressed left at (676, 444)
Screenshot: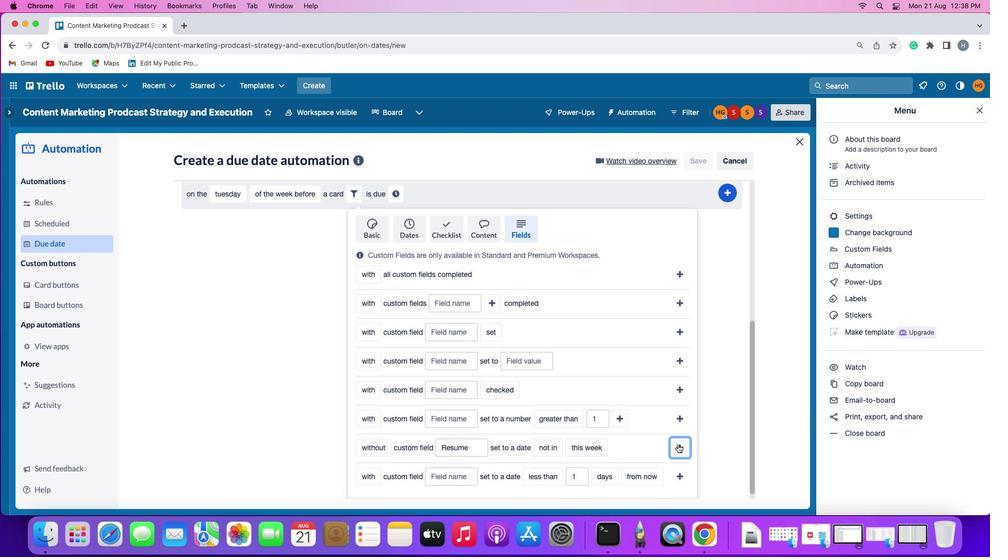 
Action: Mouse moved to (620, 453)
Screenshot: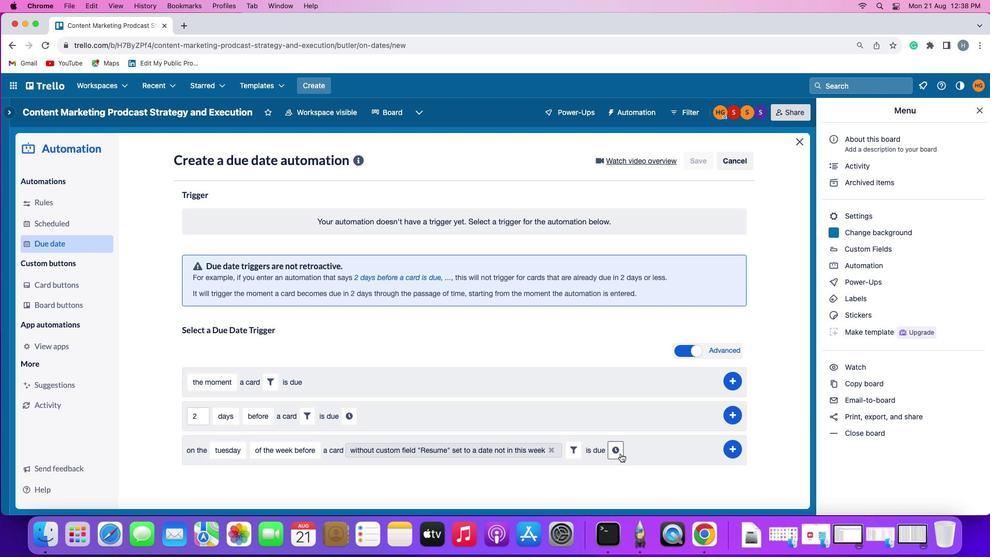 
Action: Mouse pressed left at (620, 453)
Screenshot: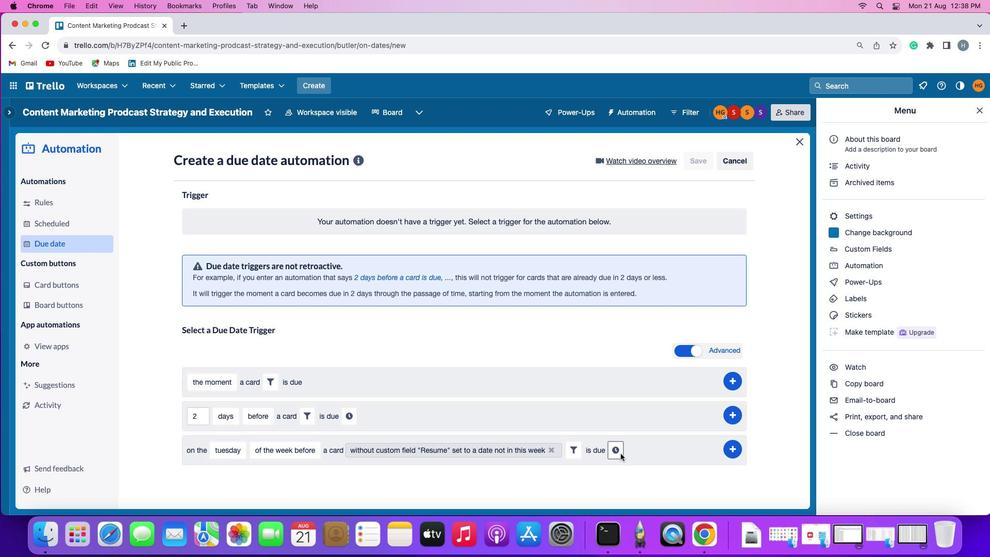 
Action: Mouse moved to (638, 451)
Screenshot: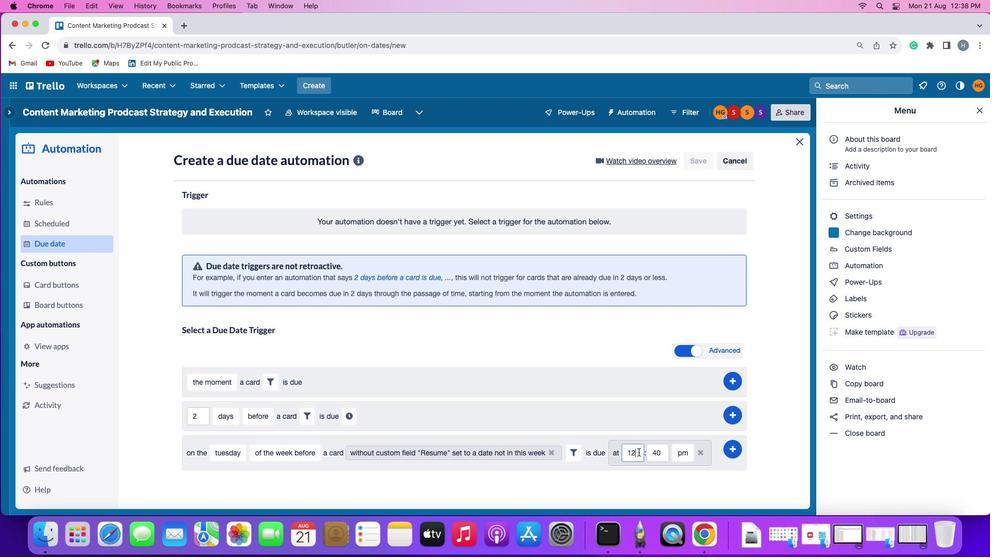 
Action: Mouse pressed left at (638, 451)
Screenshot: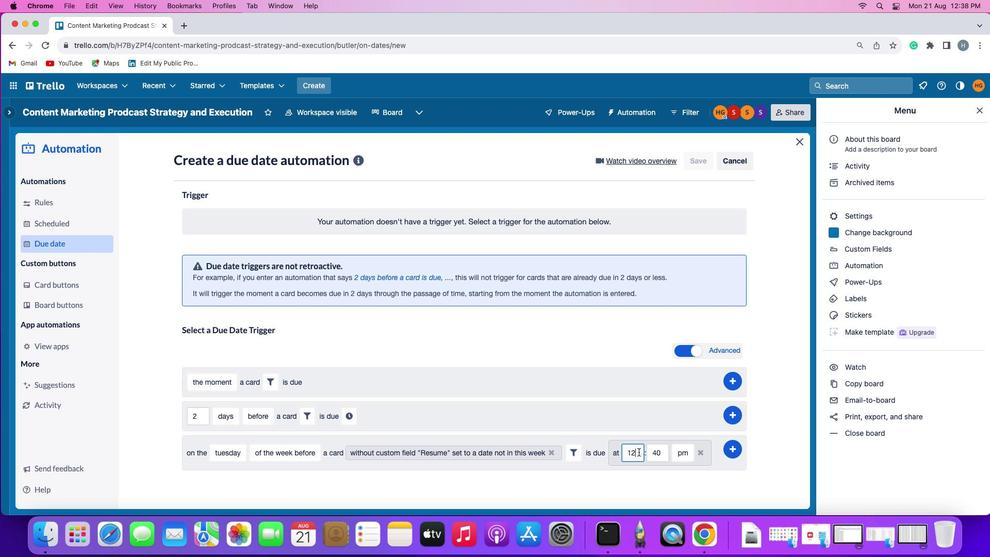 
Action: Key pressed Key.backspace
Screenshot: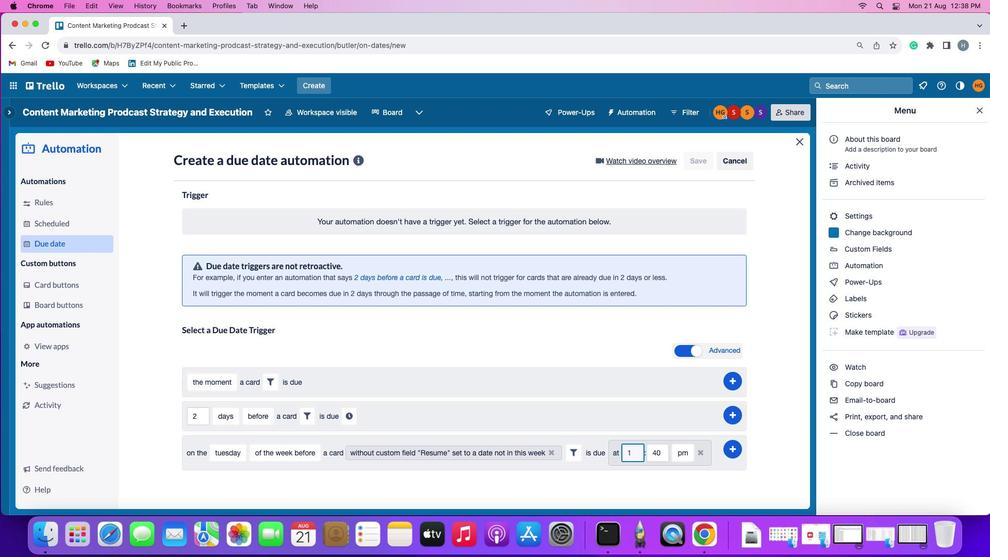 
Action: Mouse moved to (639, 451)
Screenshot: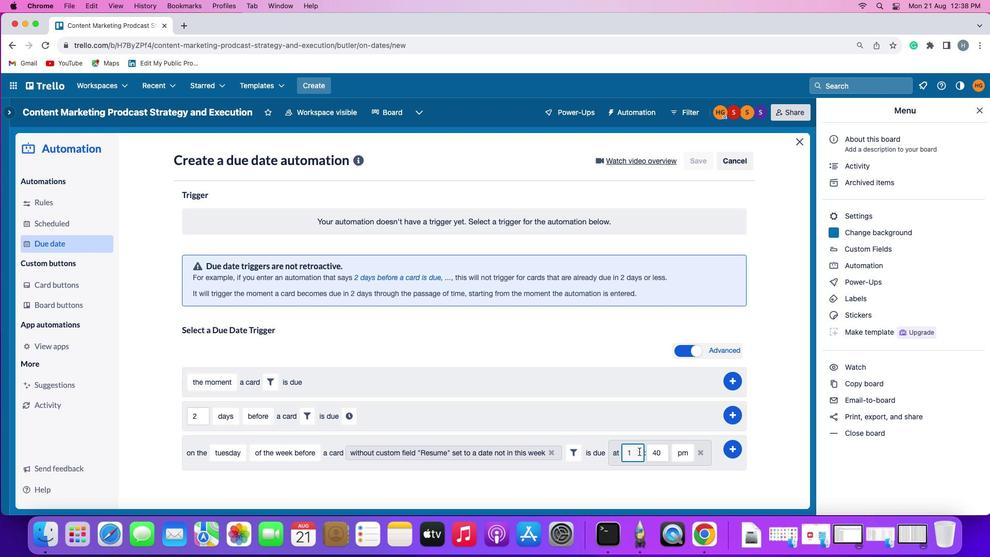 
Action: Key pressed '1'
Screenshot: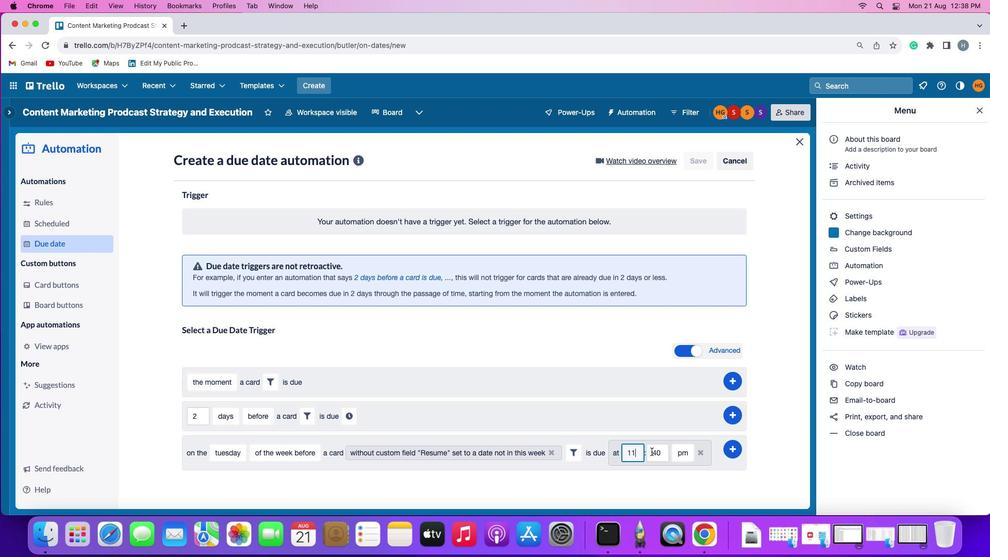 
Action: Mouse moved to (658, 451)
Screenshot: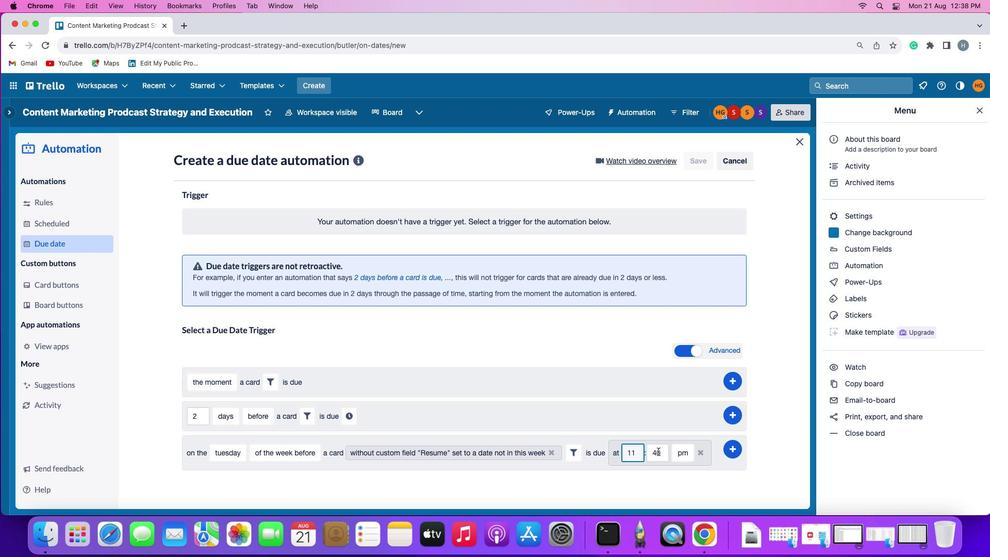 
Action: Mouse pressed left at (658, 451)
Screenshot: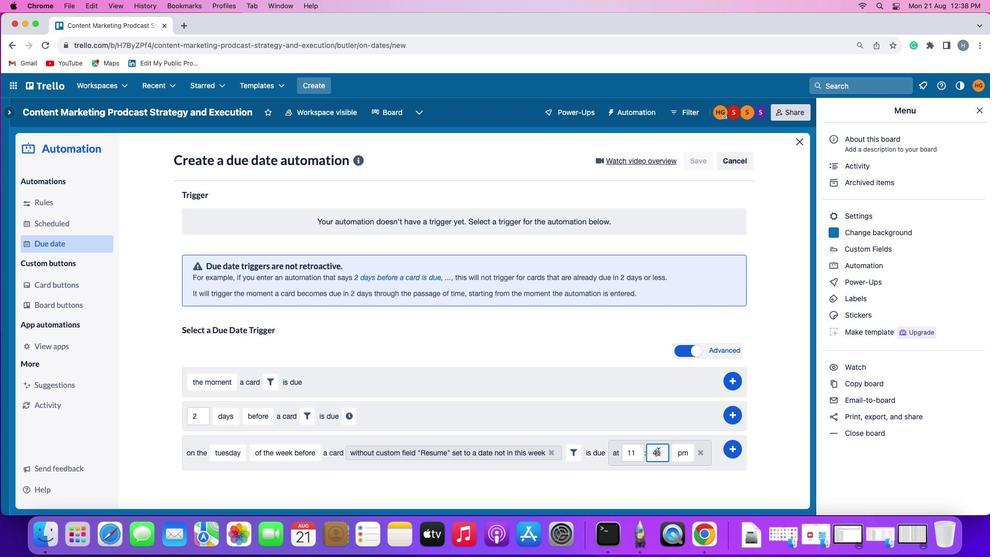 
Action: Key pressed Key.backspace
Screenshot: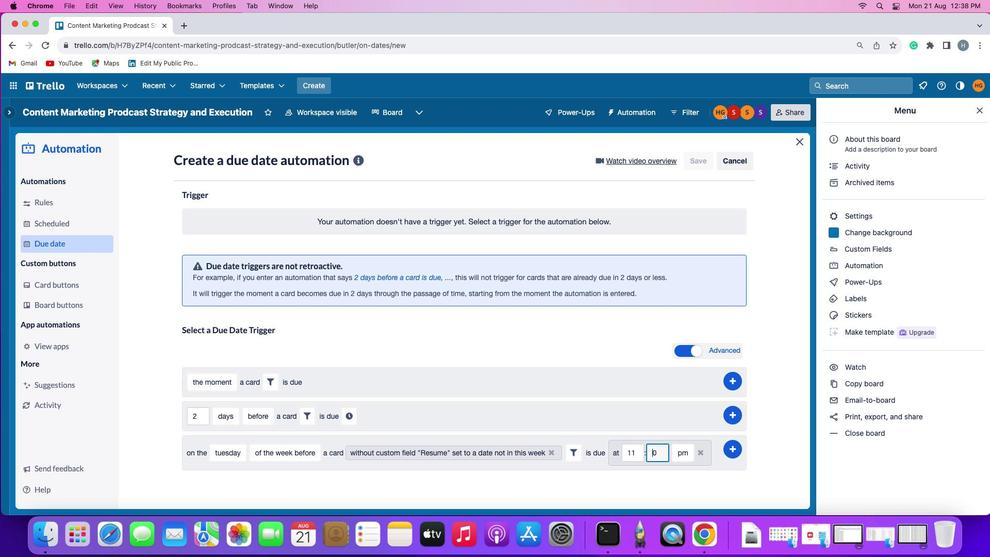 
Action: Mouse moved to (658, 451)
Screenshot: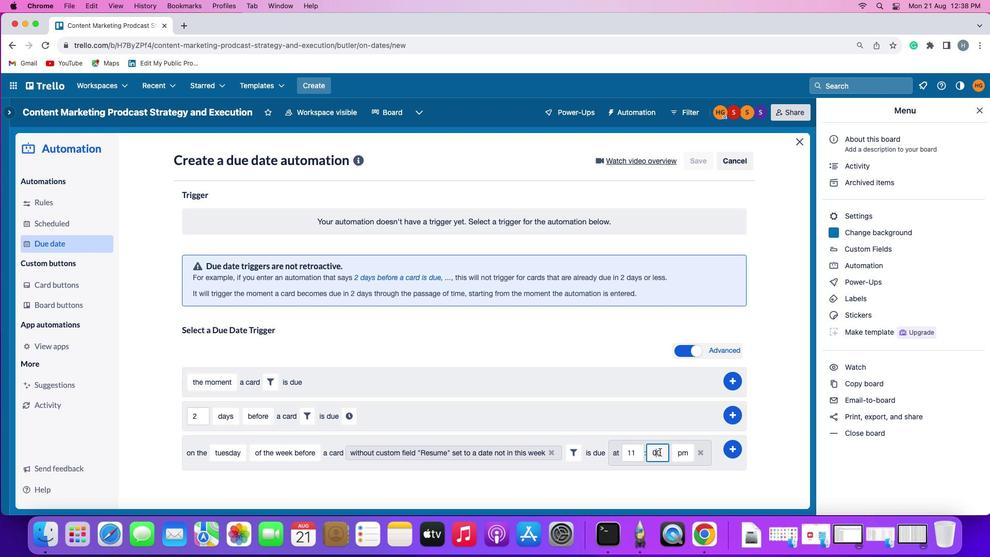
Action: Key pressed '0'
Screenshot: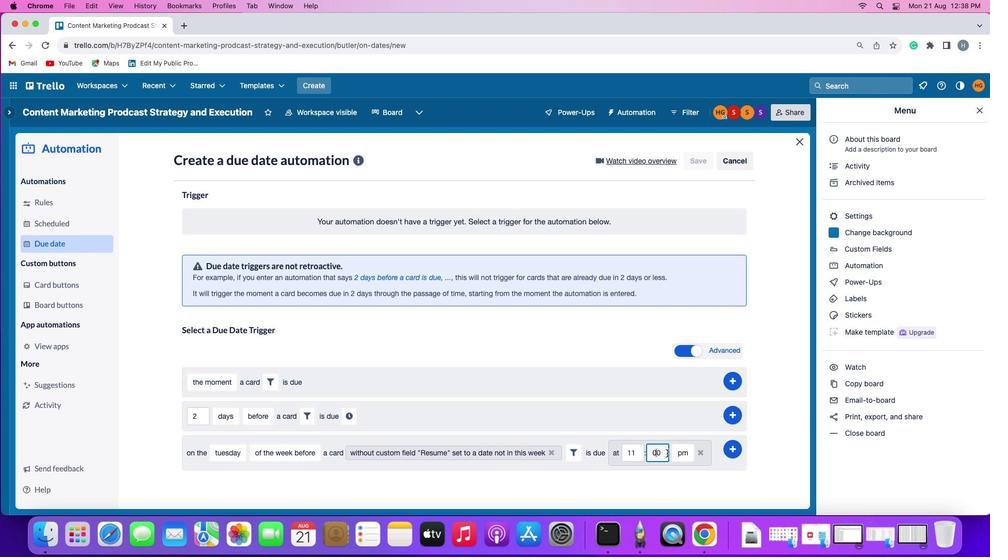 
Action: Mouse moved to (680, 453)
Screenshot: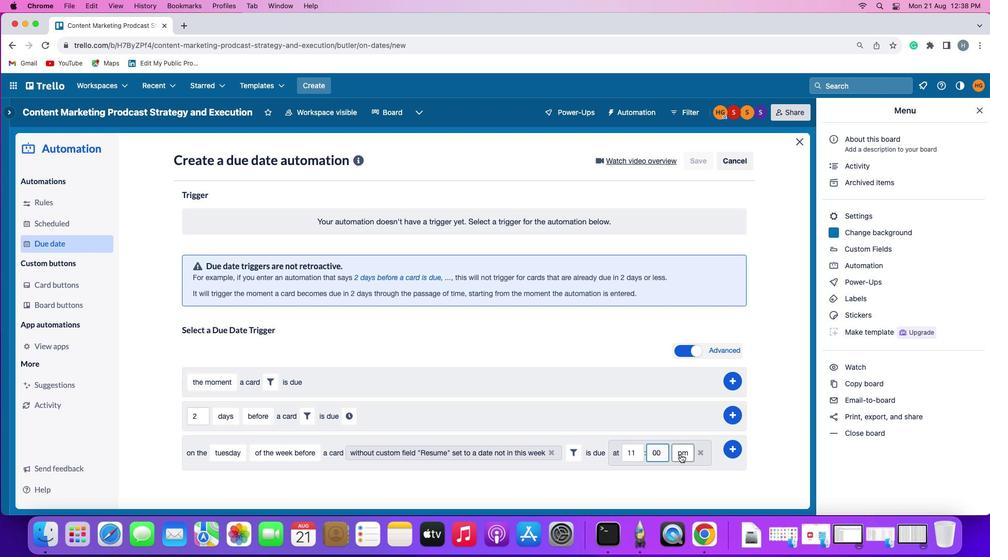 
Action: Mouse pressed left at (680, 453)
Screenshot: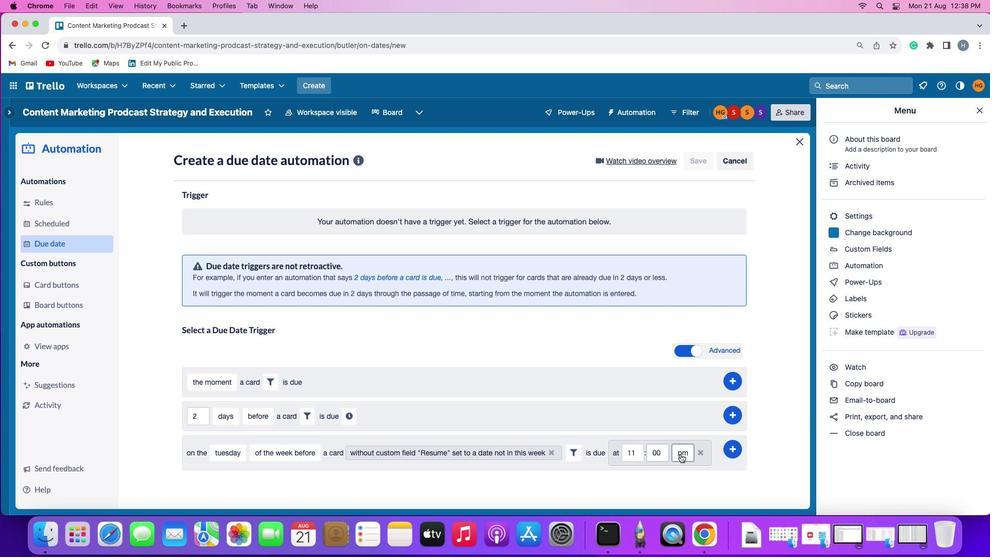 
Action: Mouse moved to (259, 475)
Screenshot: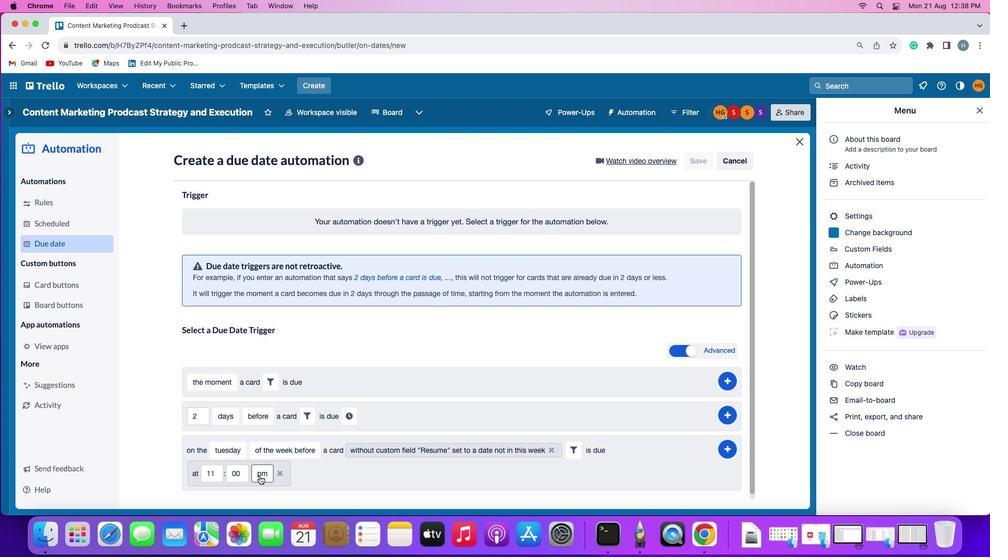 
Action: Mouse pressed left at (259, 475)
Screenshot: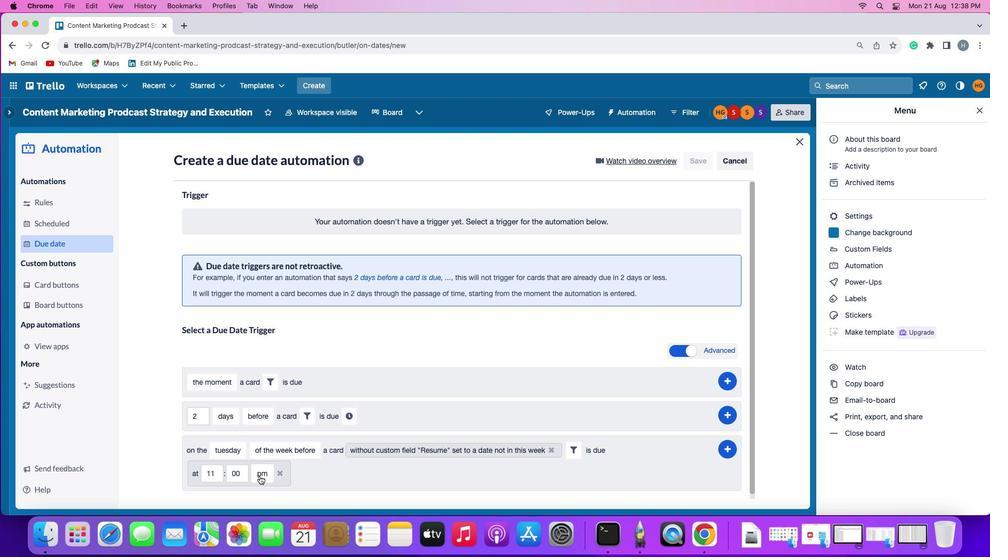 
Action: Mouse moved to (267, 432)
Screenshot: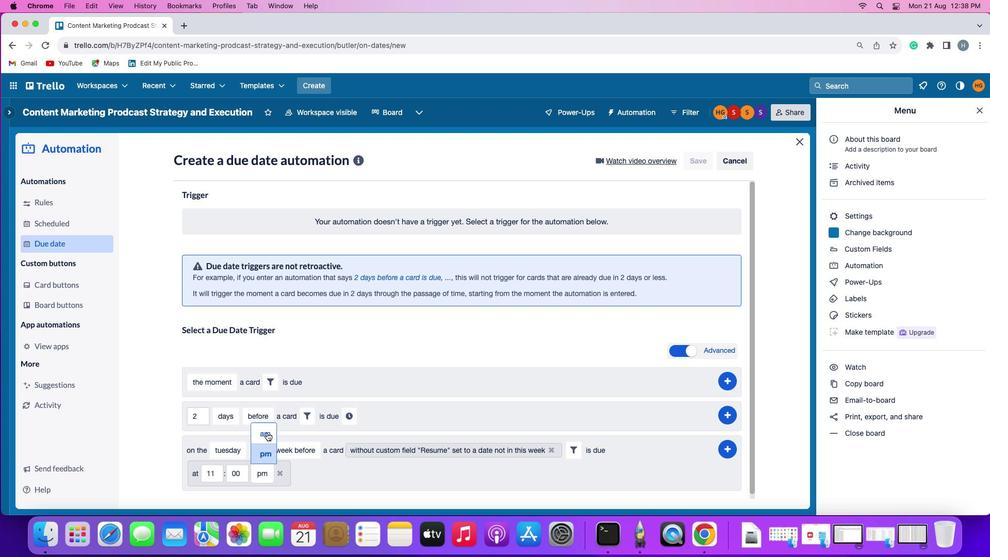 
Action: Mouse pressed left at (267, 432)
Screenshot: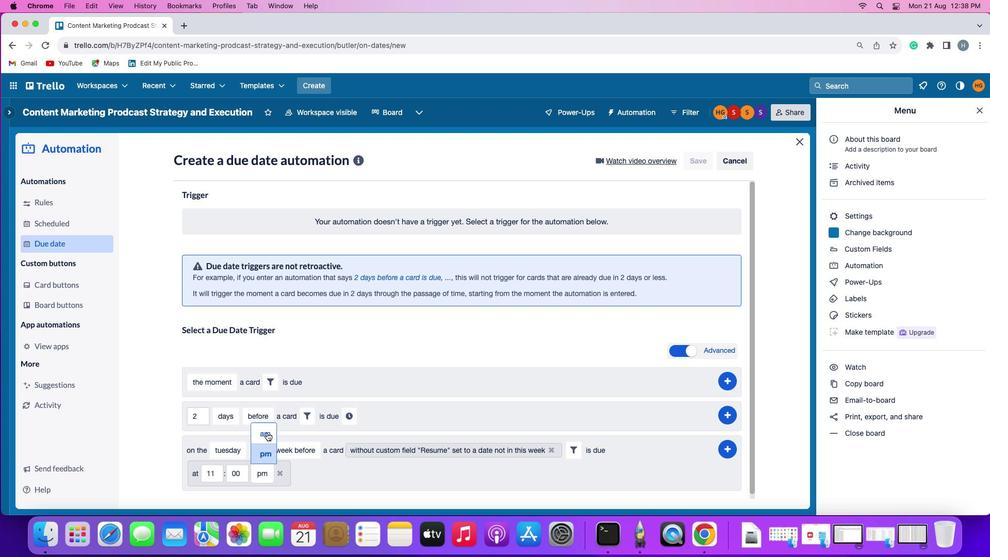 
Action: Mouse moved to (728, 448)
Screenshot: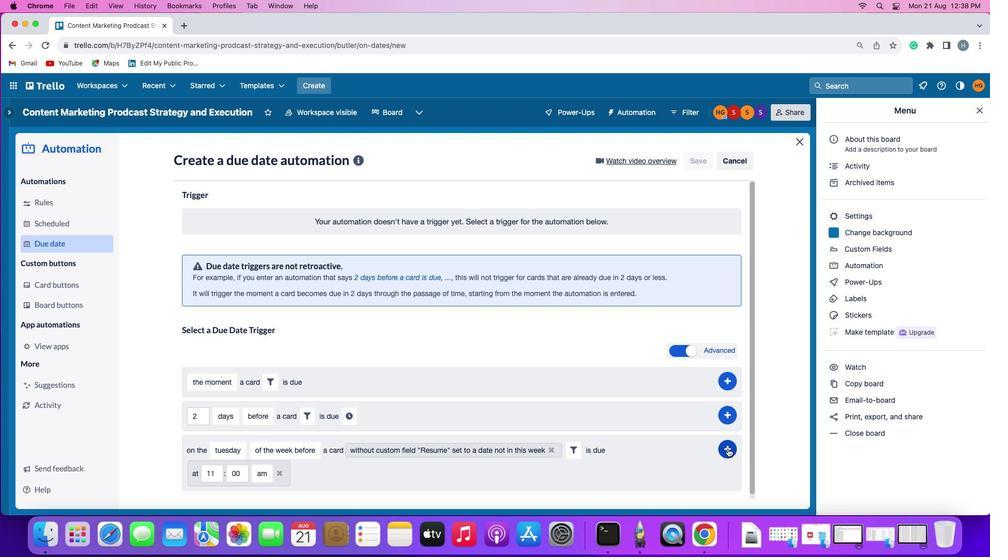 
Action: Mouse pressed left at (728, 448)
Screenshot: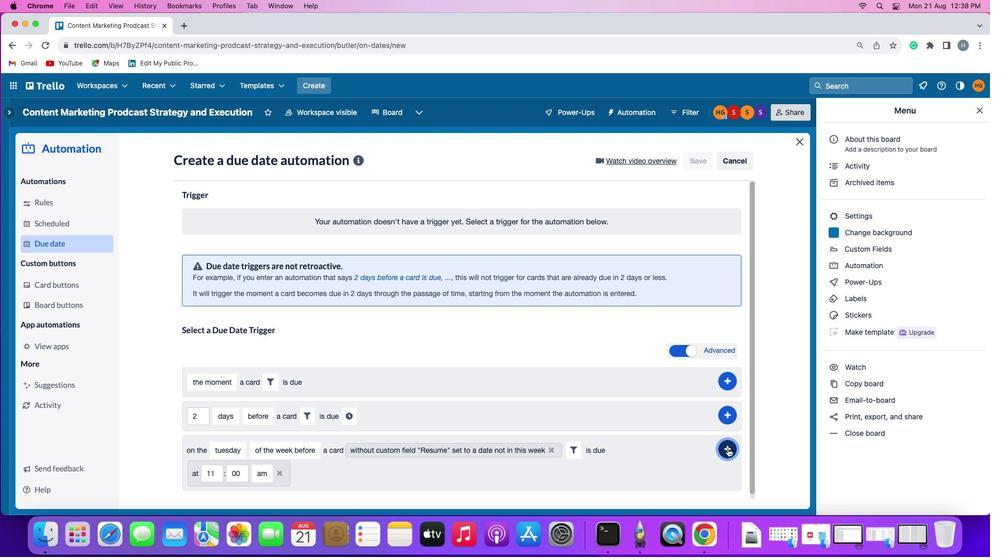 
Action: Mouse moved to (765, 373)
Screenshot: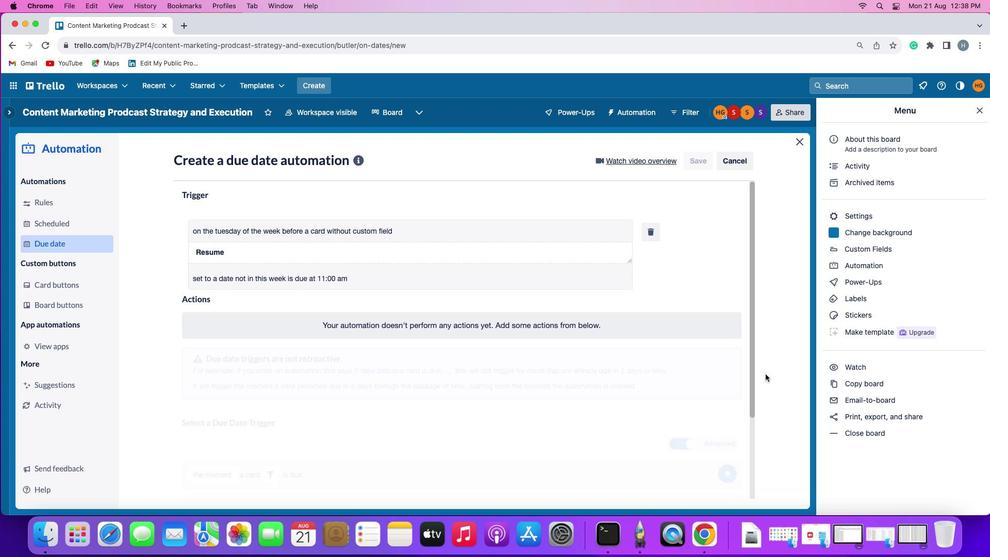 
